 Task: Search one way flight ticket for 2 adults, 2 children, 2 infants in seat in first from Niagara Falls: Niagara Falls International Airport to Rock Springs: Southwest Wyoming Regional Airport (rock Springs Sweetwater County Airport) on 8-5-2023. Choice of flights is JetBlue. Number of bags: 2 checked bags. Price is upto 86000. Outbound departure time preference is 18:00.
Action: Mouse moved to (251, 237)
Screenshot: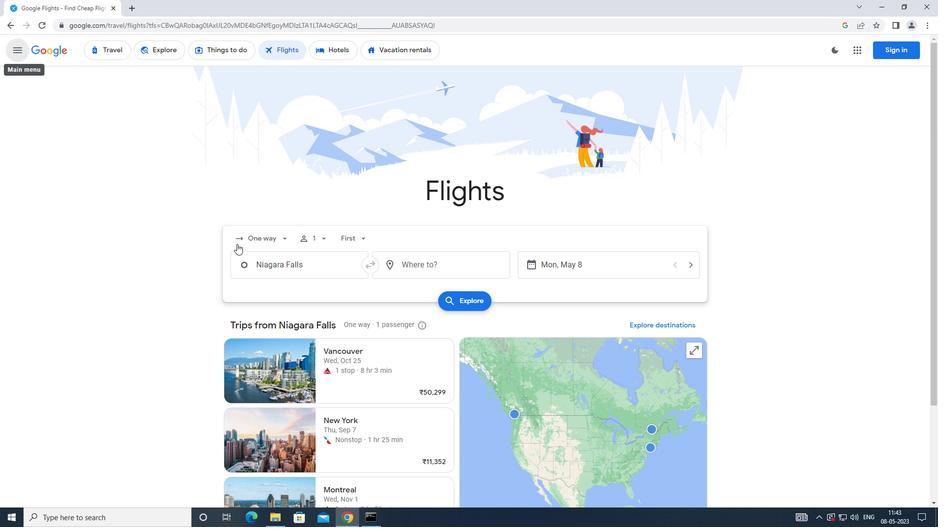 
Action: Mouse pressed left at (251, 237)
Screenshot: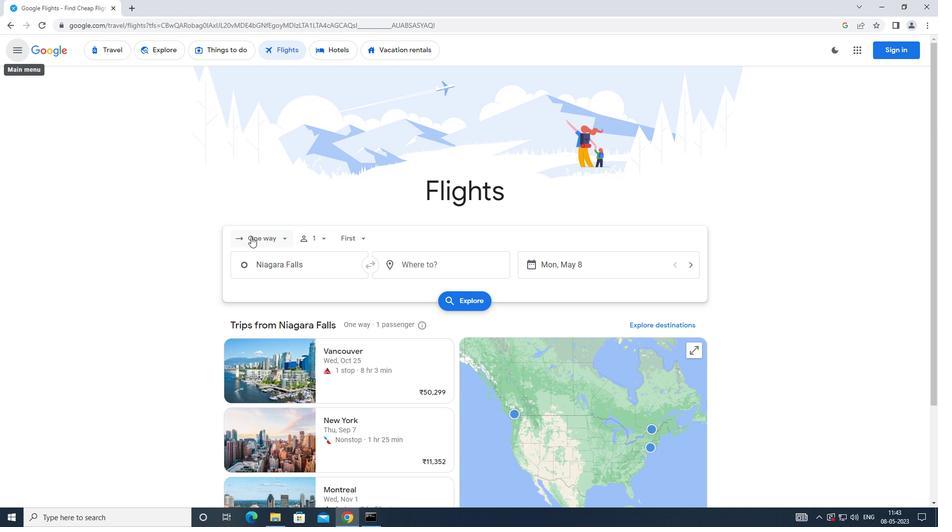 
Action: Mouse moved to (255, 284)
Screenshot: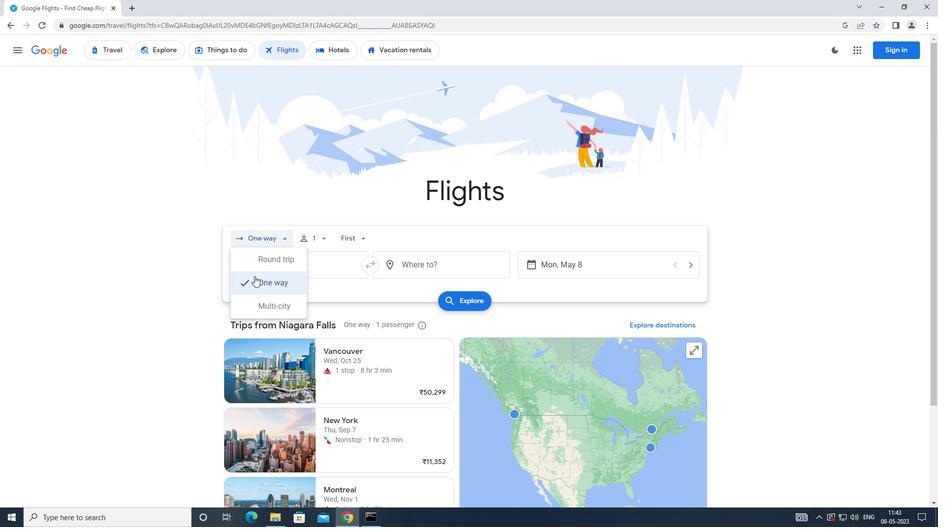 
Action: Mouse pressed left at (255, 284)
Screenshot: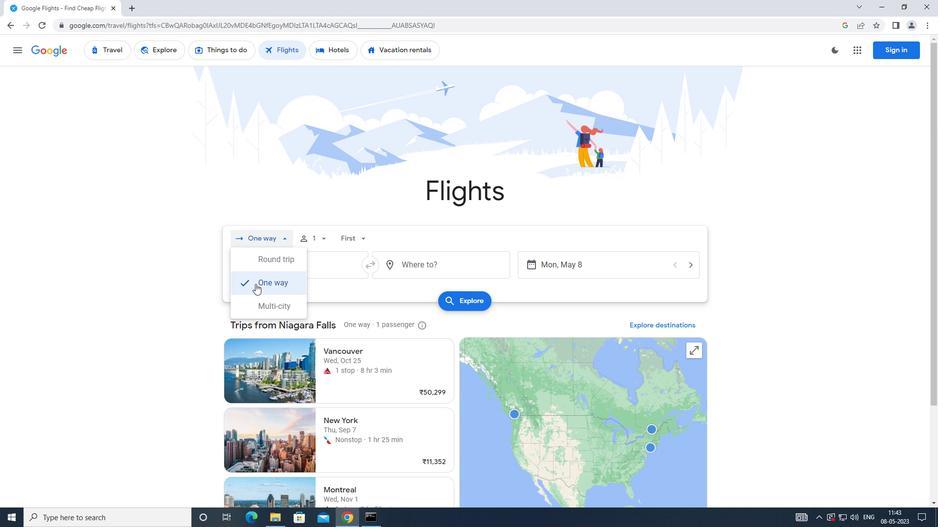 
Action: Mouse moved to (316, 245)
Screenshot: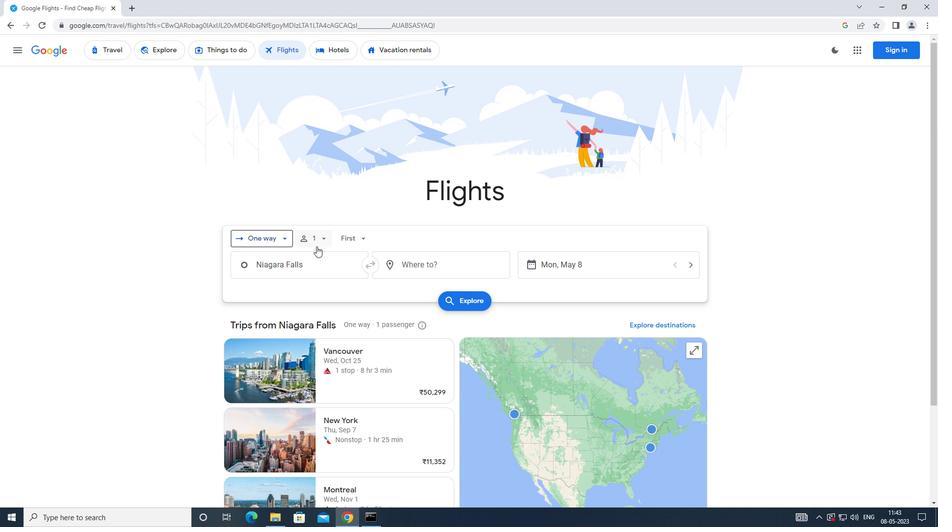 
Action: Mouse pressed left at (316, 245)
Screenshot: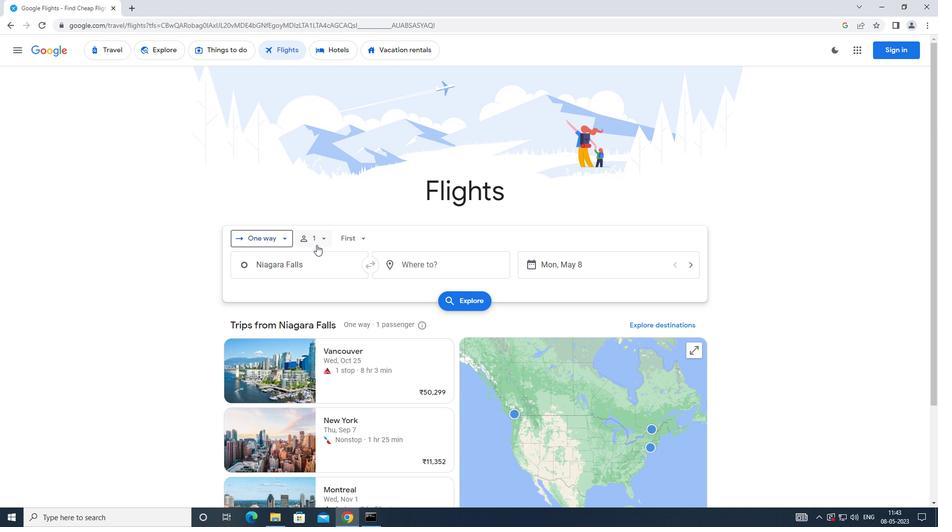 
Action: Mouse moved to (400, 270)
Screenshot: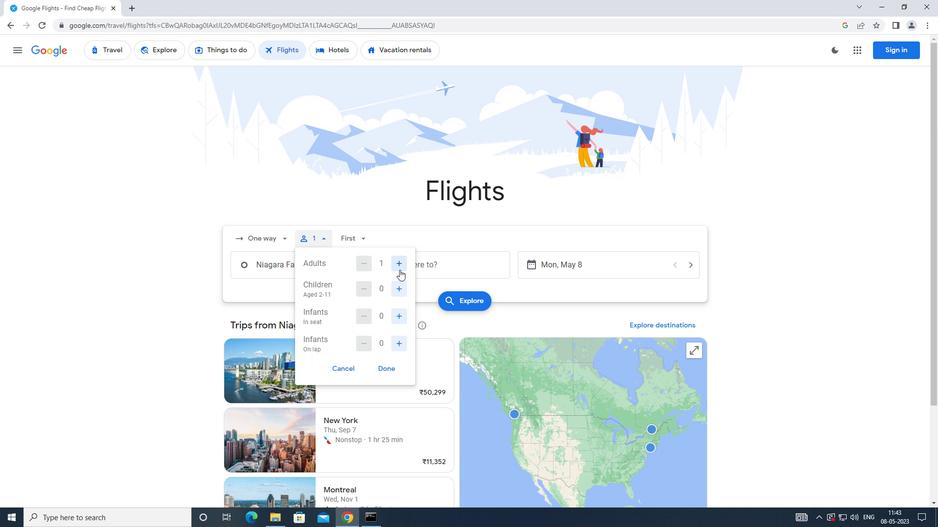 
Action: Mouse pressed left at (400, 270)
Screenshot: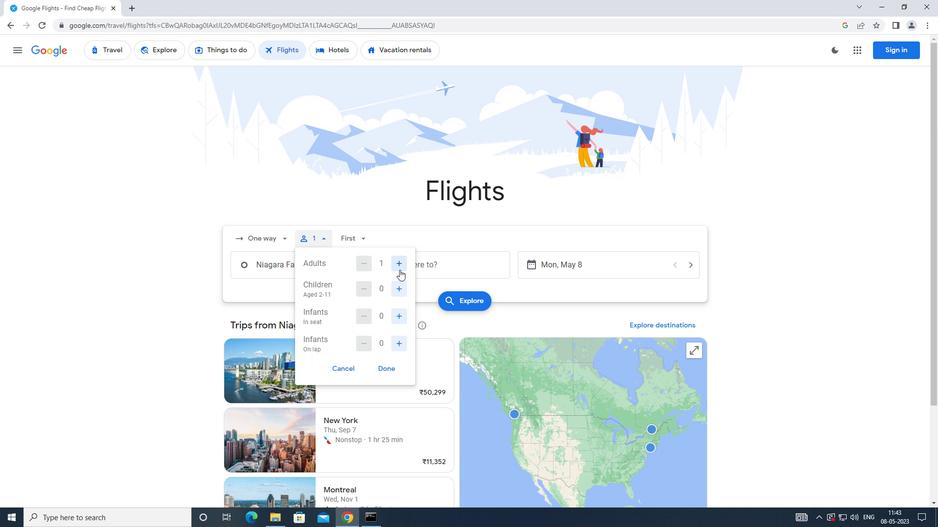 
Action: Mouse moved to (397, 286)
Screenshot: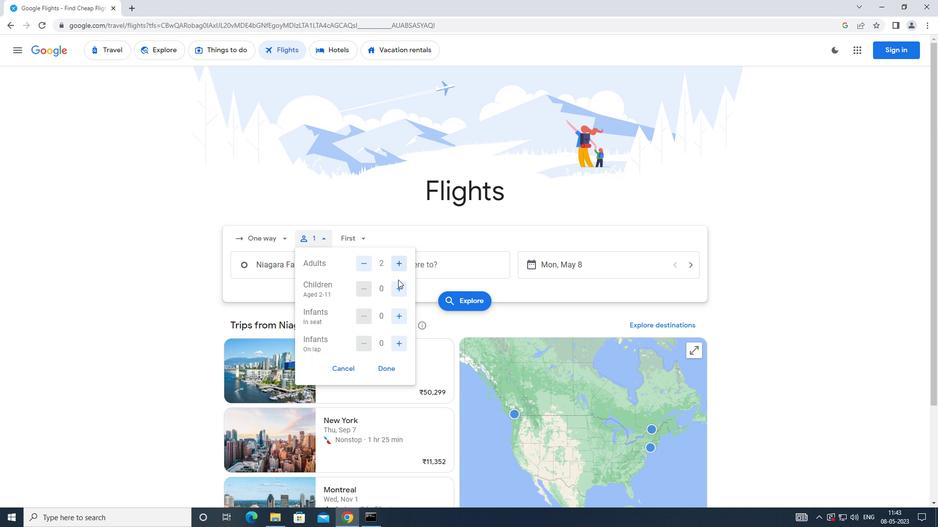 
Action: Mouse pressed left at (397, 286)
Screenshot: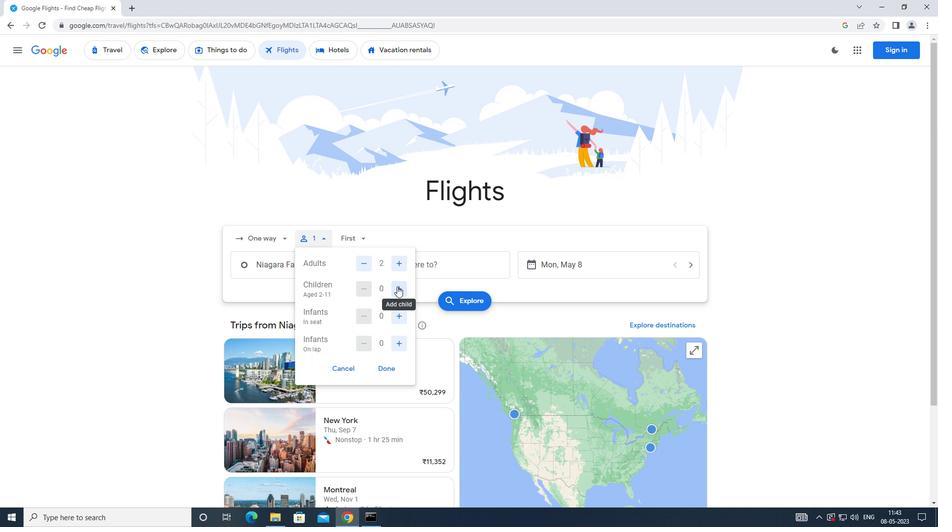 
Action: Mouse pressed left at (397, 286)
Screenshot: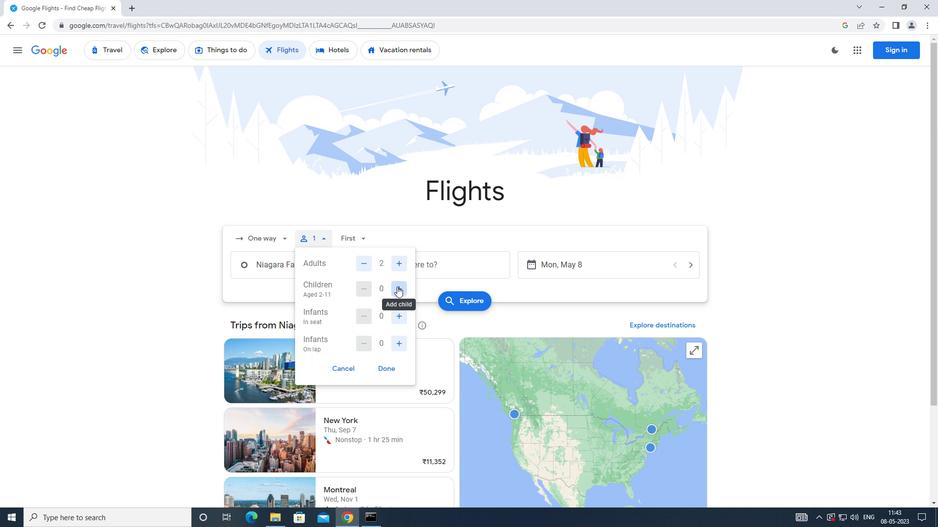 
Action: Mouse moved to (393, 316)
Screenshot: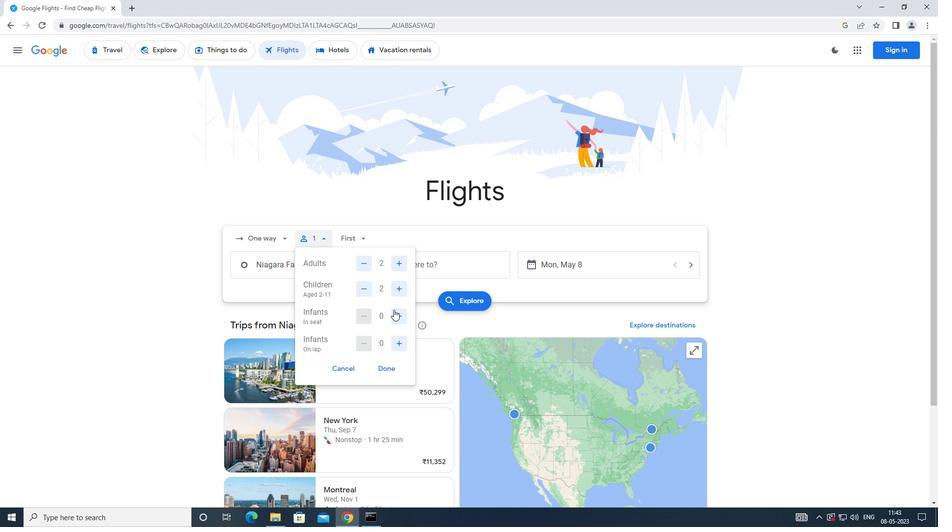 
Action: Mouse pressed left at (393, 316)
Screenshot: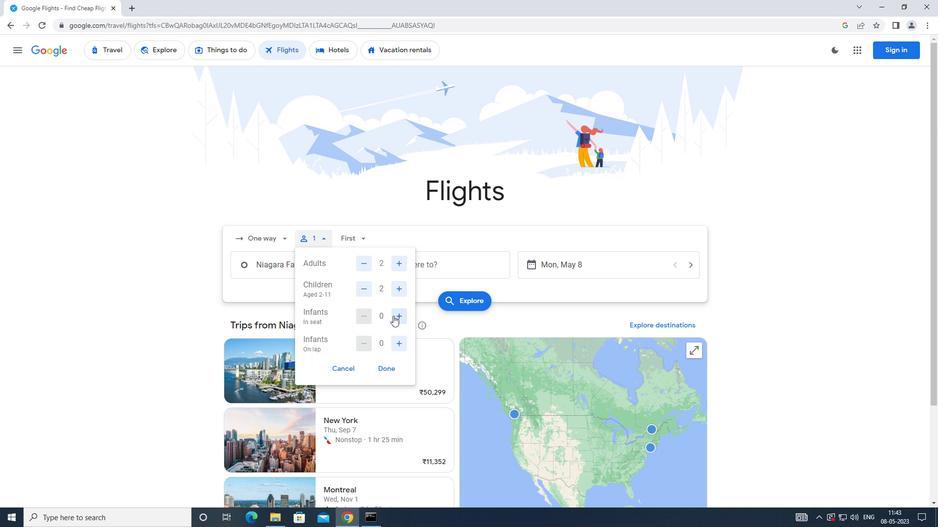 
Action: Mouse pressed left at (393, 316)
Screenshot: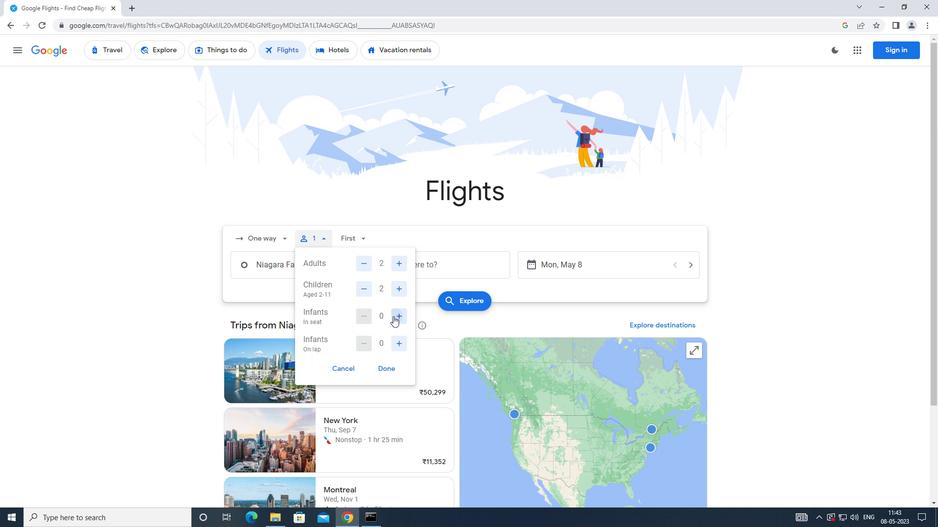
Action: Mouse moved to (394, 366)
Screenshot: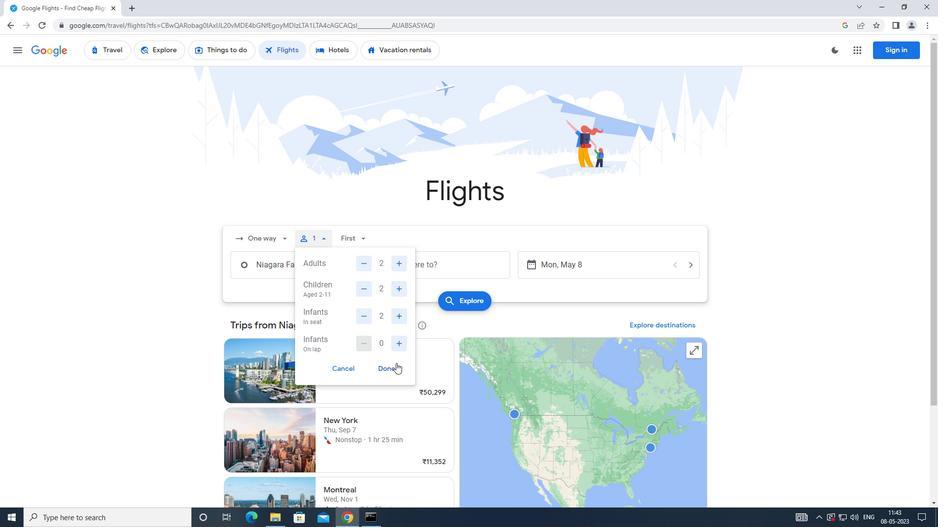 
Action: Mouse pressed left at (394, 366)
Screenshot: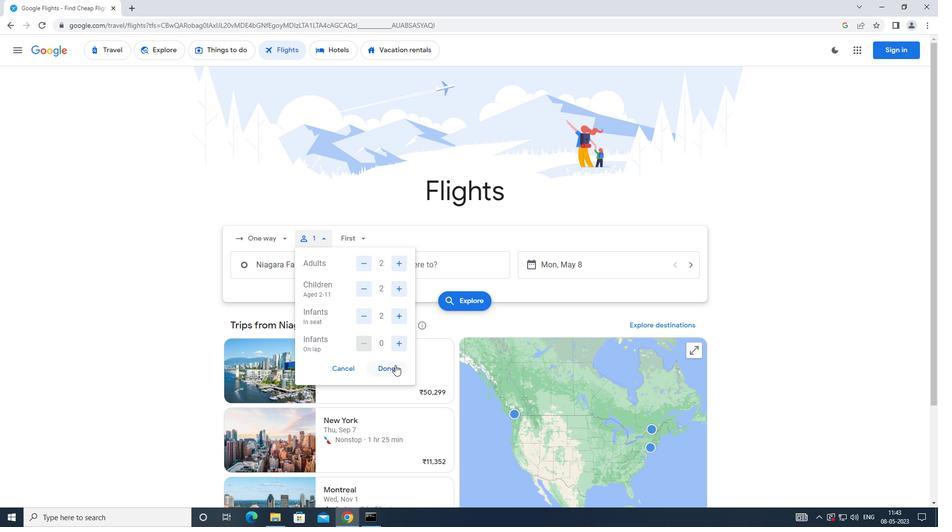 
Action: Mouse moved to (363, 241)
Screenshot: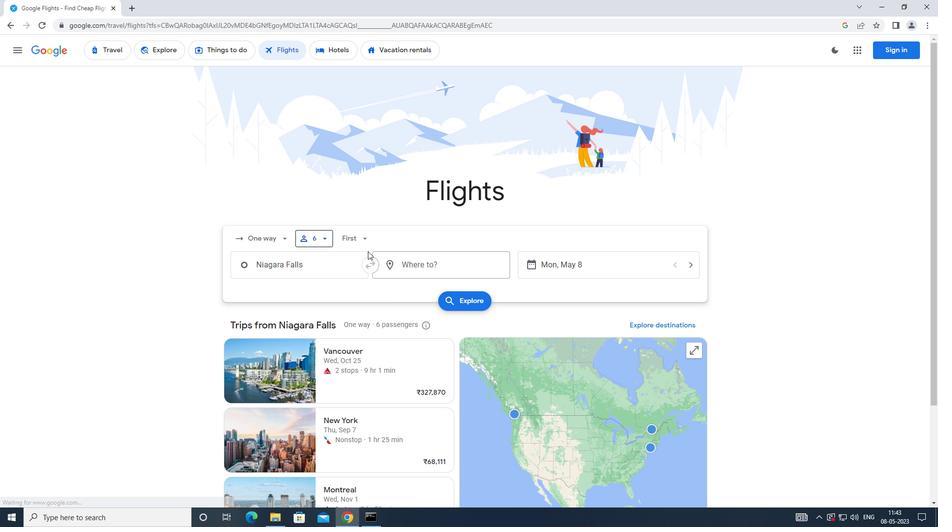 
Action: Mouse pressed left at (363, 241)
Screenshot: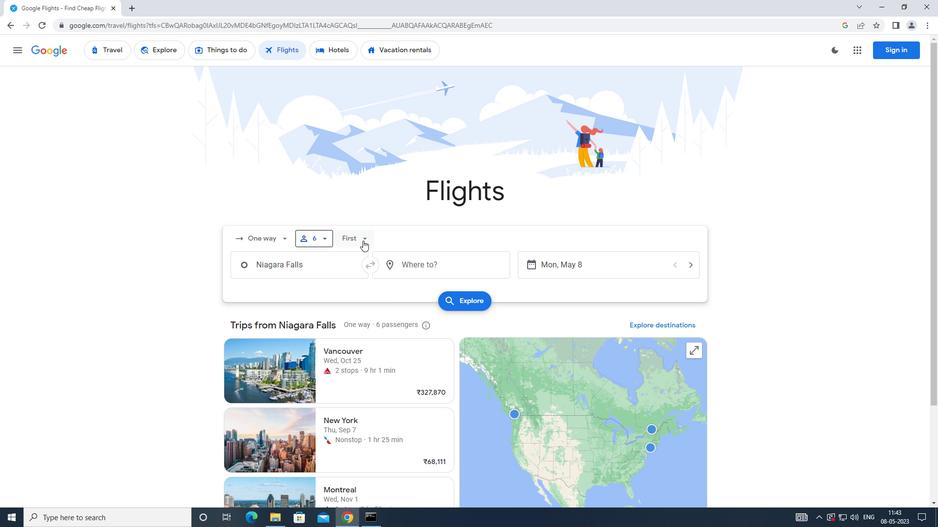 
Action: Mouse moved to (373, 330)
Screenshot: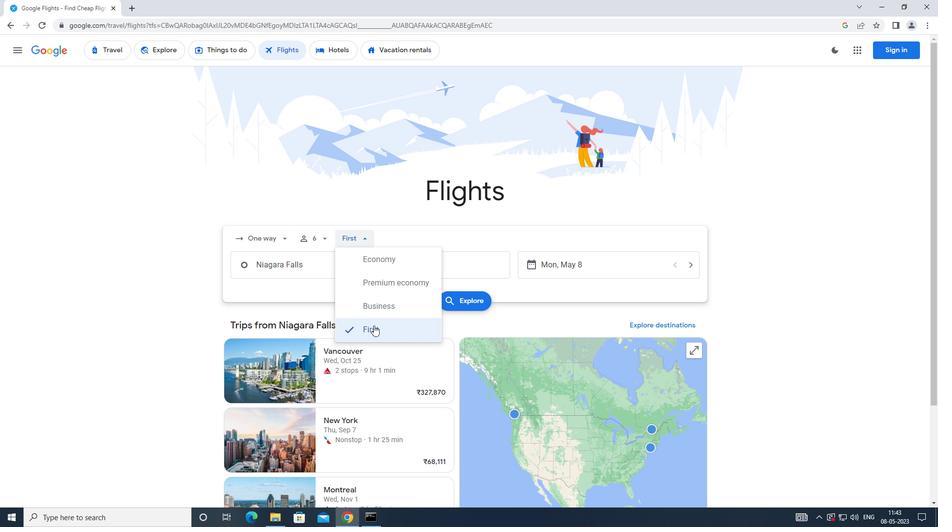 
Action: Mouse pressed left at (373, 330)
Screenshot: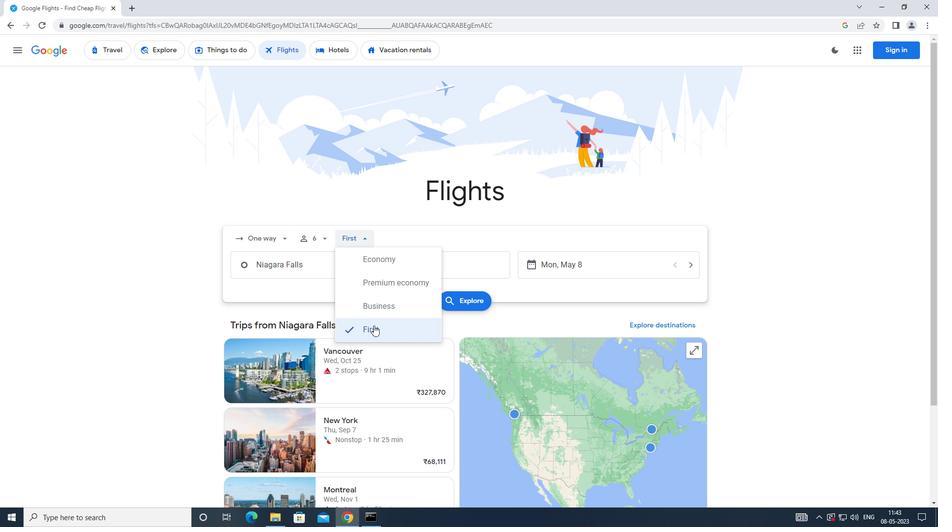 
Action: Mouse moved to (300, 269)
Screenshot: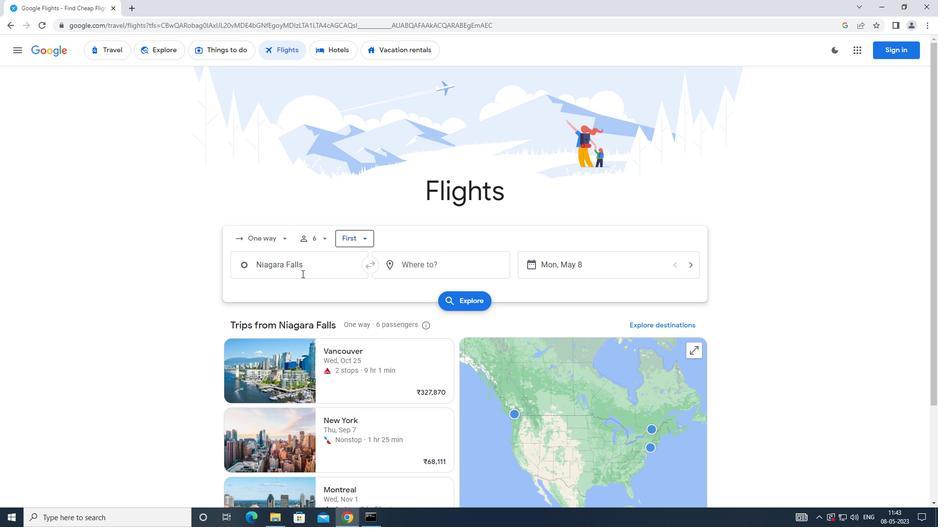 
Action: Mouse pressed left at (300, 269)
Screenshot: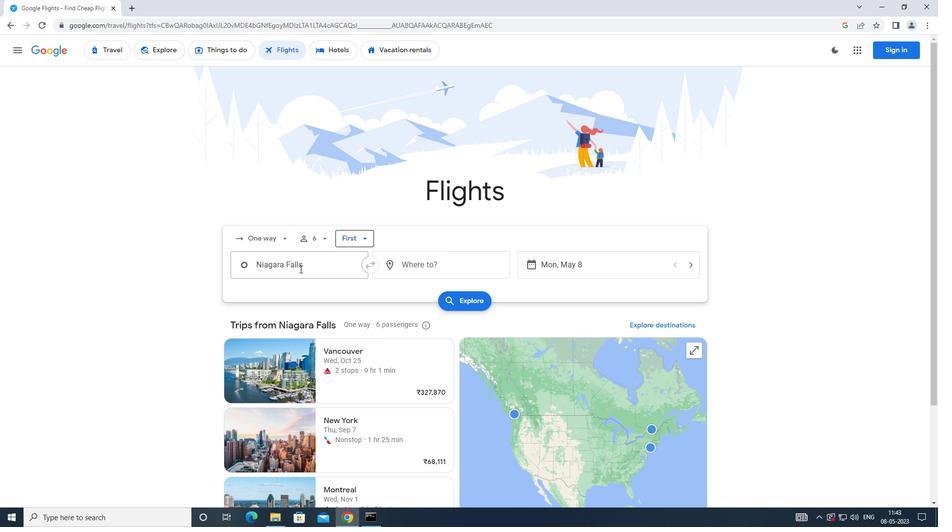 
Action: Mouse moved to (300, 301)
Screenshot: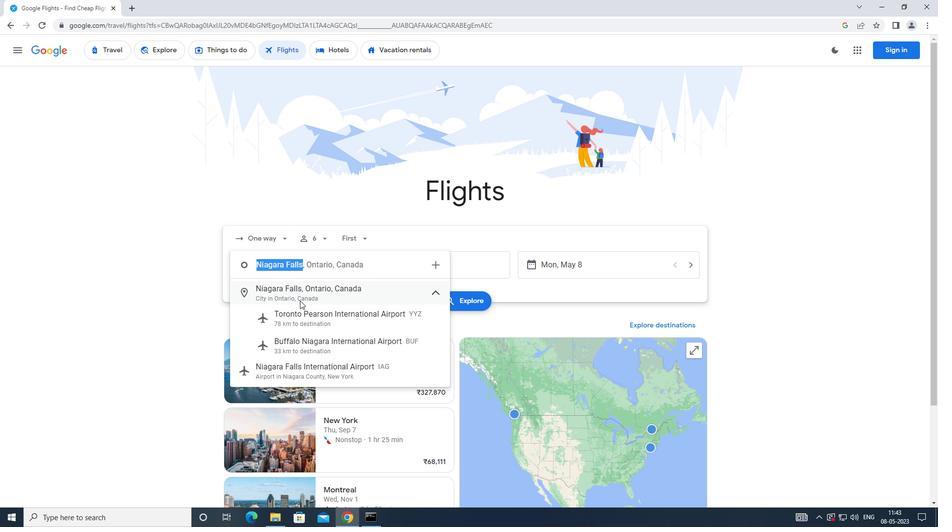 
Action: Mouse pressed left at (300, 301)
Screenshot: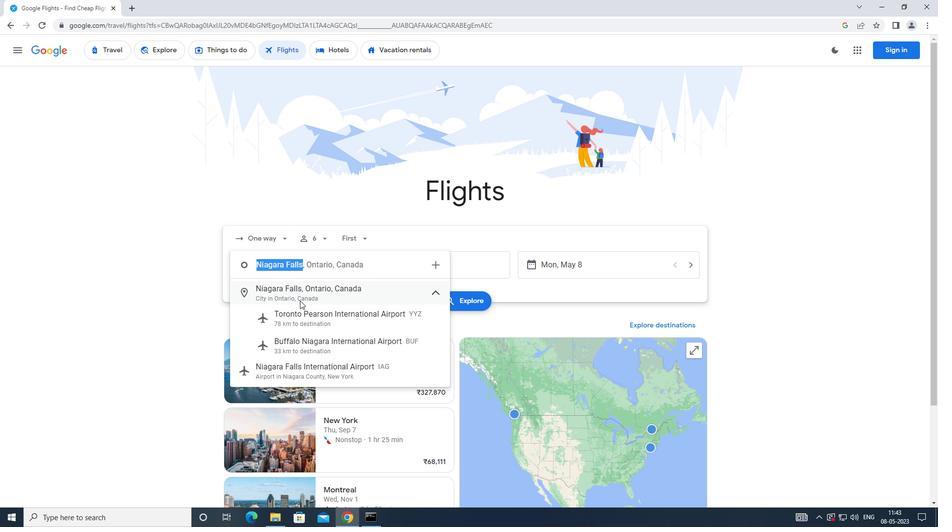 
Action: Mouse moved to (425, 267)
Screenshot: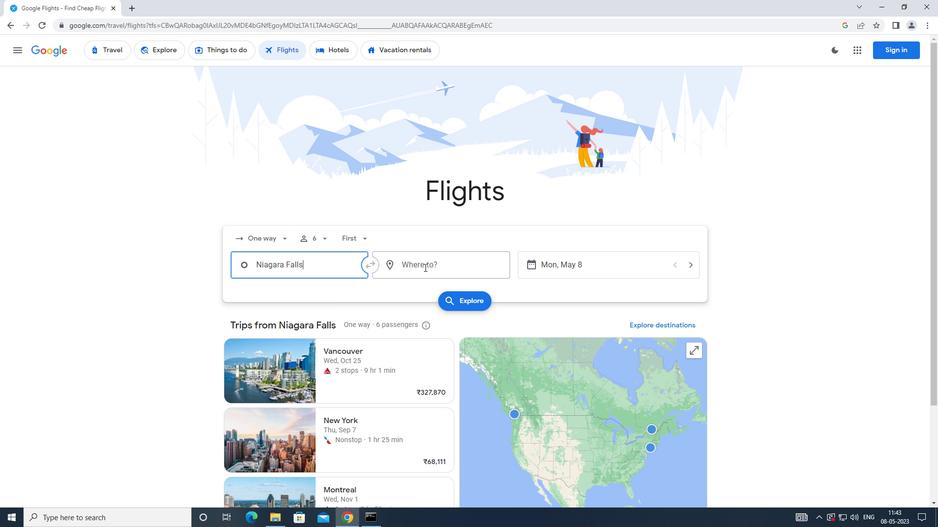 
Action: Mouse pressed left at (425, 267)
Screenshot: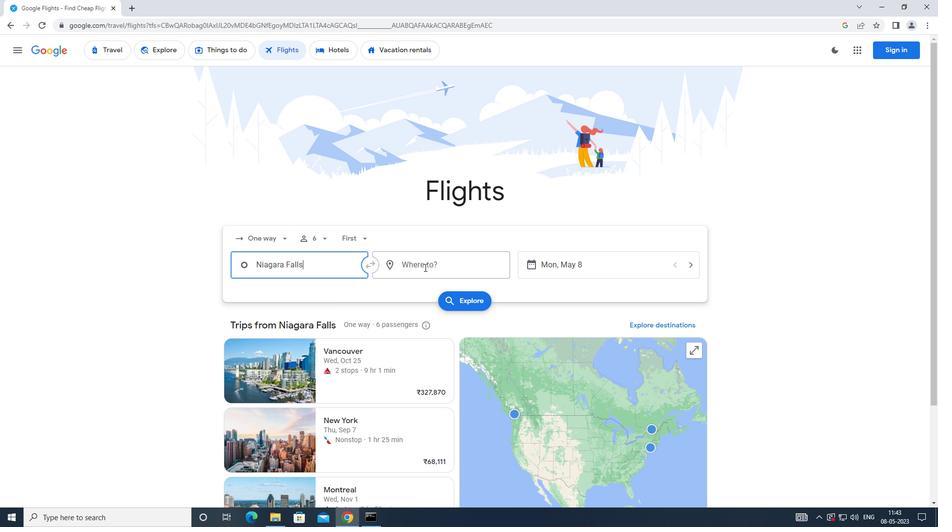 
Action: Mouse moved to (426, 265)
Screenshot: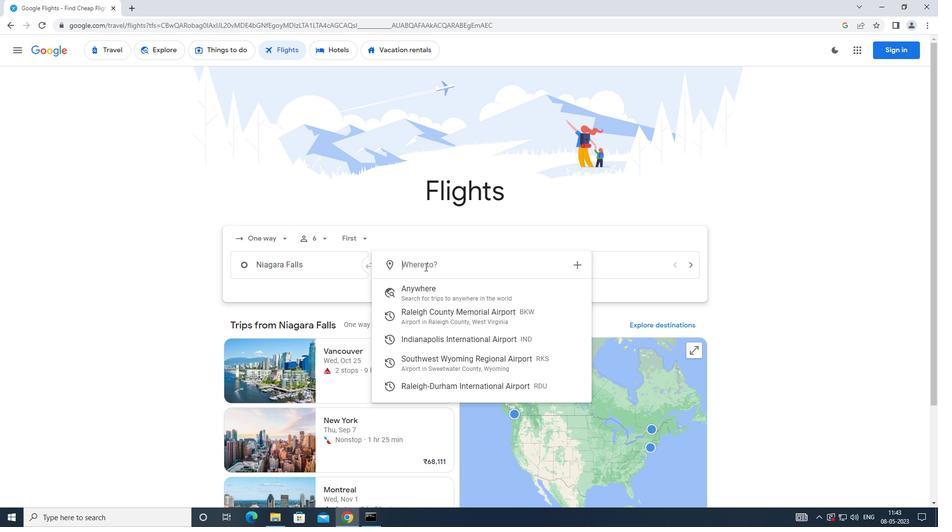 
Action: Key pressed <Key.caps_lock>s<Key.caps_lock>outhwesr<Key.backspace>t
Screenshot: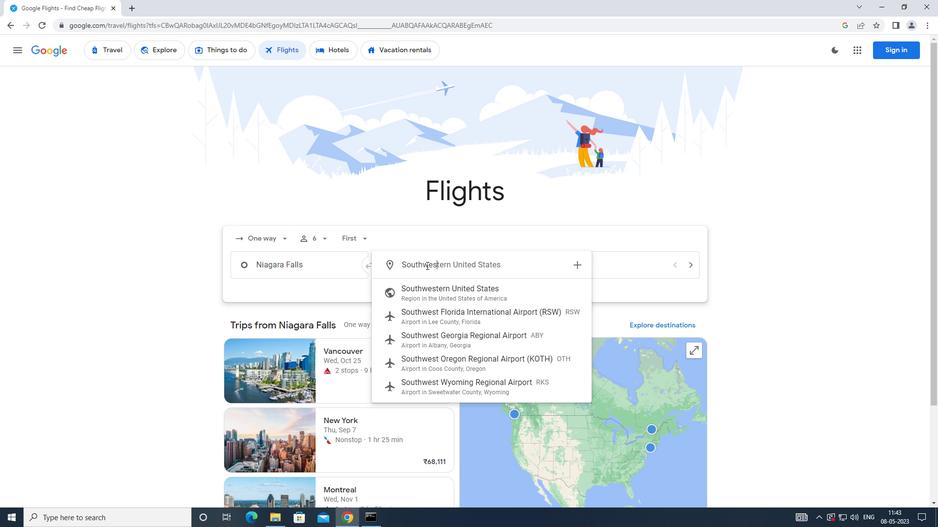 
Action: Mouse moved to (413, 394)
Screenshot: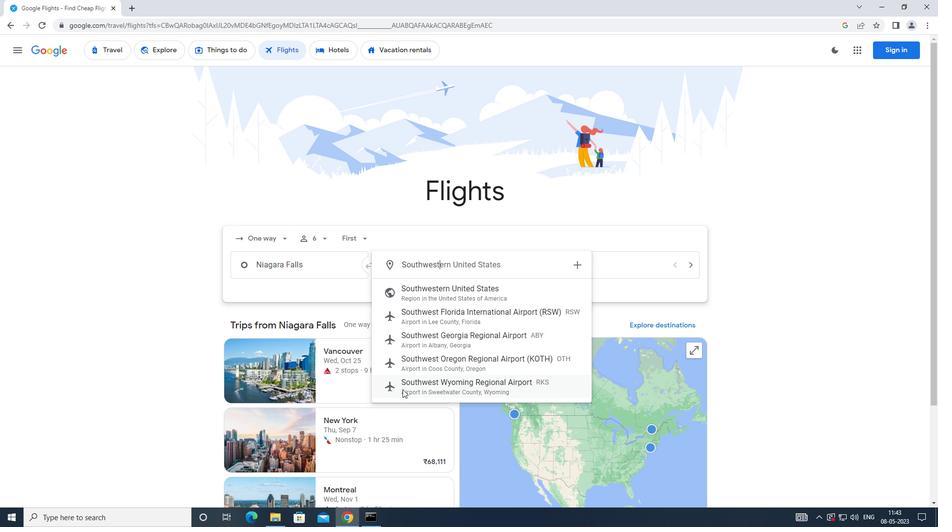 
Action: Mouse pressed left at (413, 394)
Screenshot: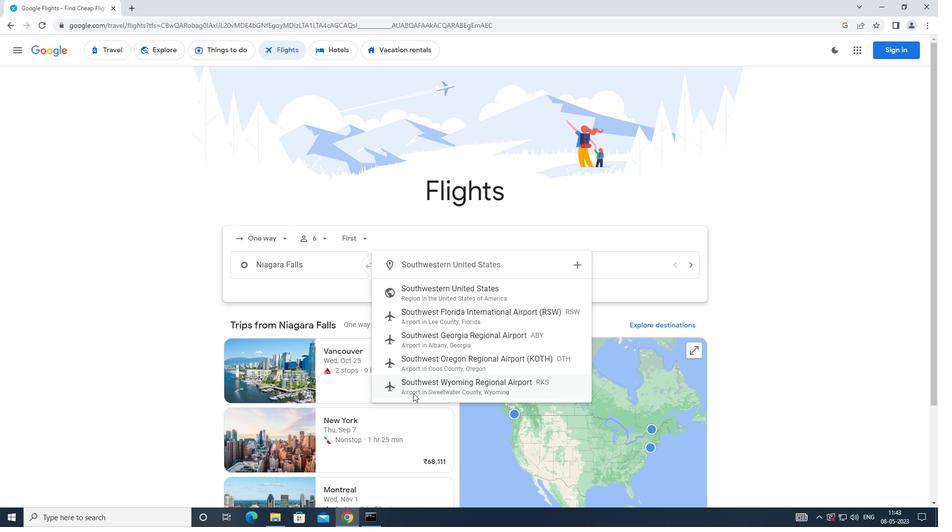 
Action: Mouse moved to (546, 269)
Screenshot: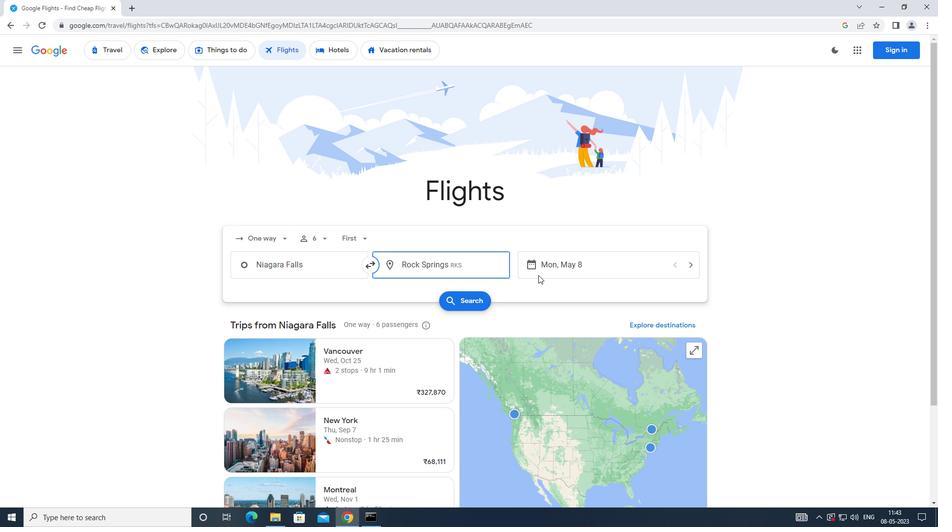 
Action: Mouse pressed left at (546, 269)
Screenshot: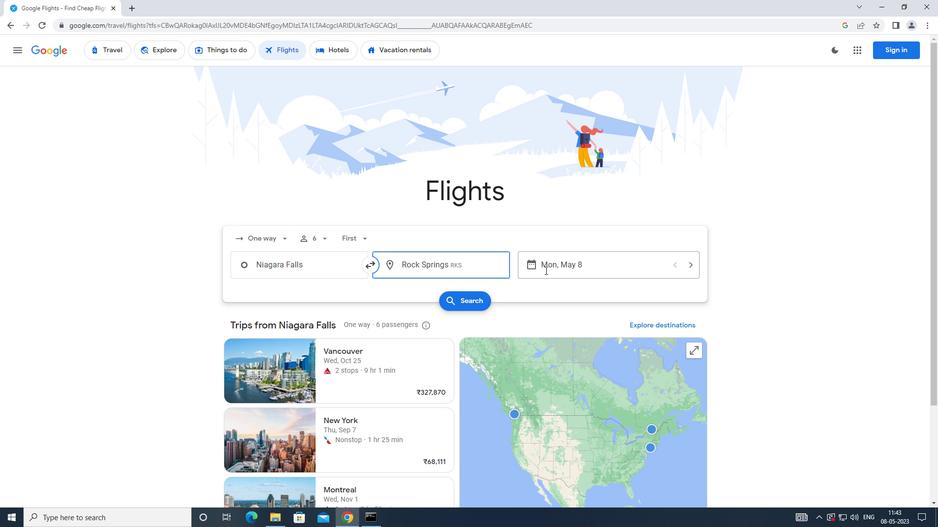 
Action: Mouse moved to (383, 352)
Screenshot: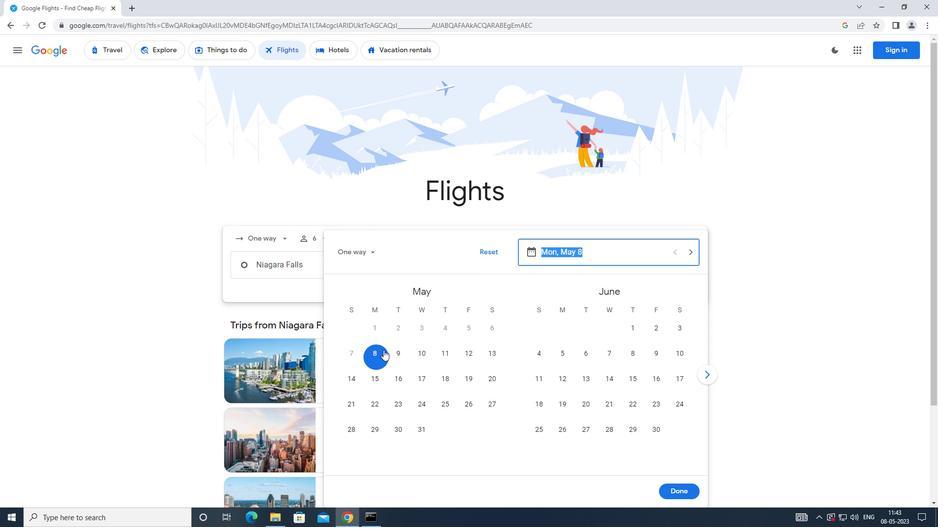 
Action: Mouse pressed left at (383, 352)
Screenshot: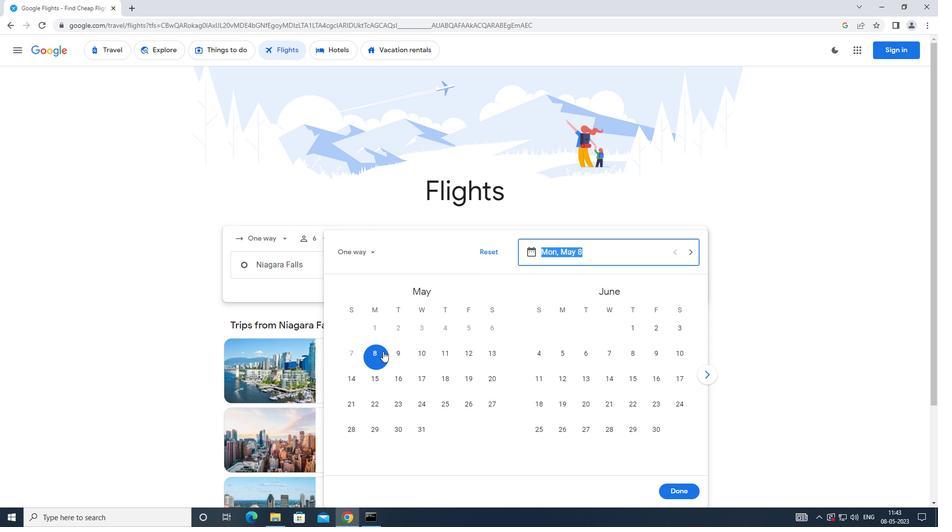 
Action: Mouse moved to (672, 490)
Screenshot: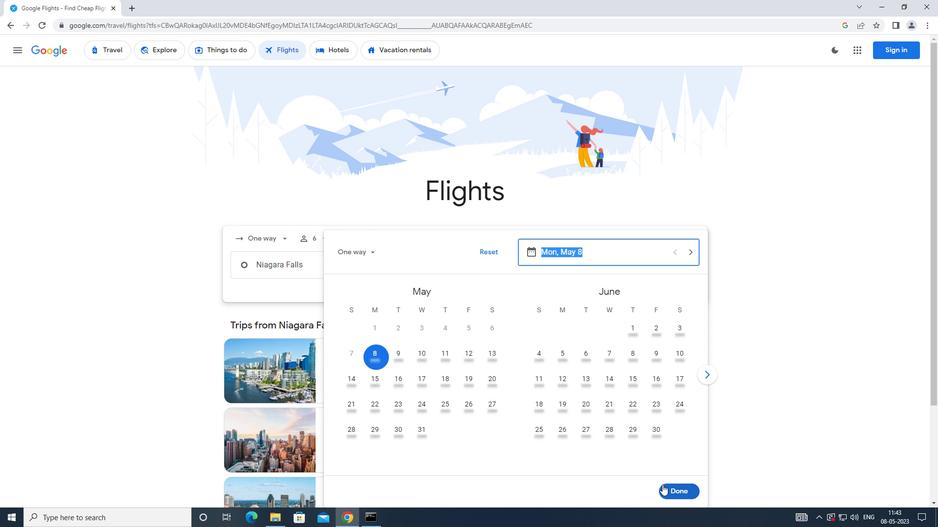 
Action: Mouse pressed left at (672, 490)
Screenshot: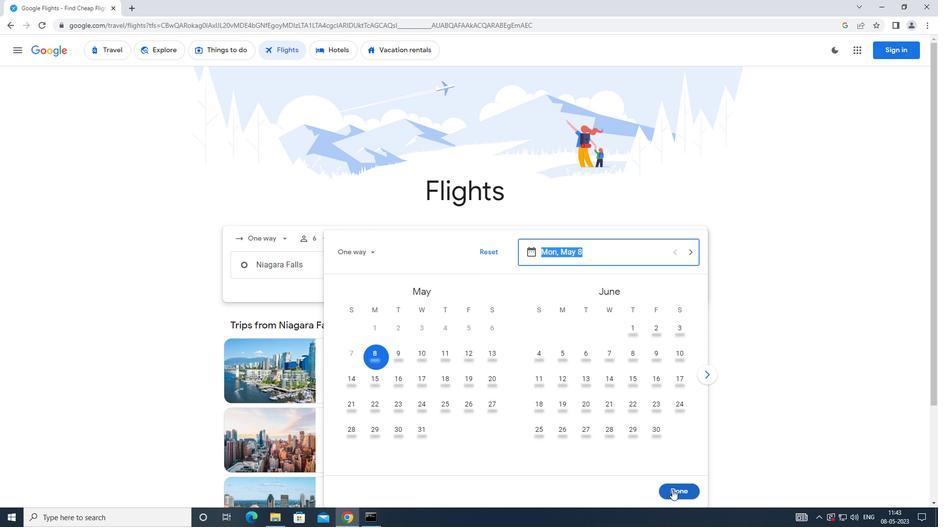 
Action: Mouse moved to (489, 303)
Screenshot: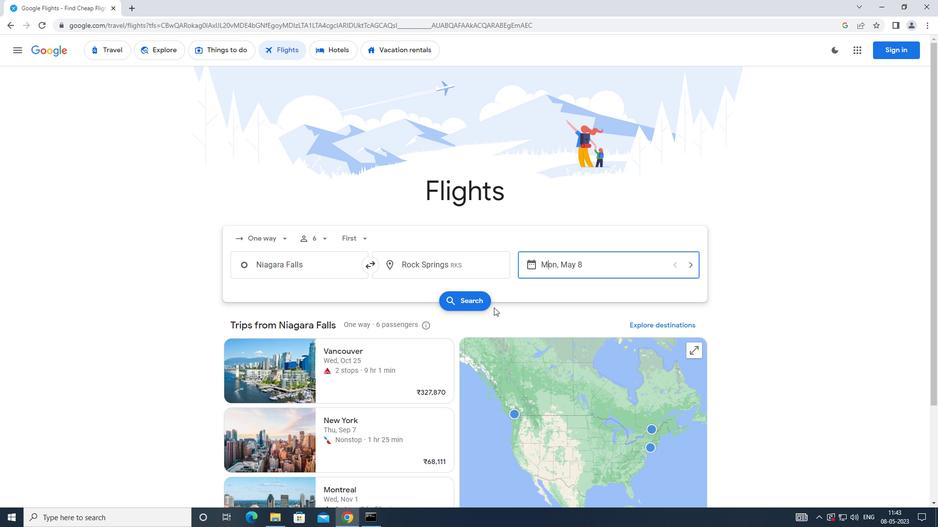 
Action: Mouse pressed left at (489, 303)
Screenshot: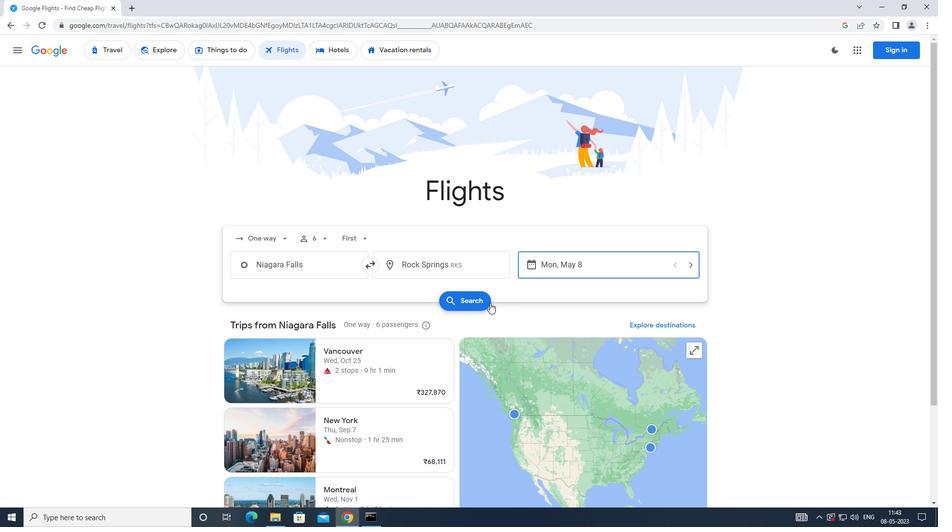 
Action: Mouse moved to (258, 143)
Screenshot: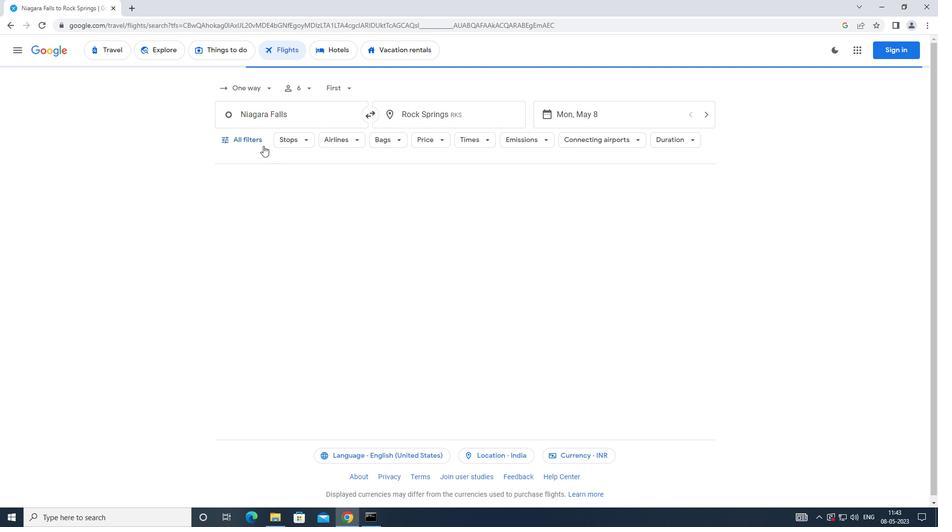 
Action: Mouse pressed left at (258, 143)
Screenshot: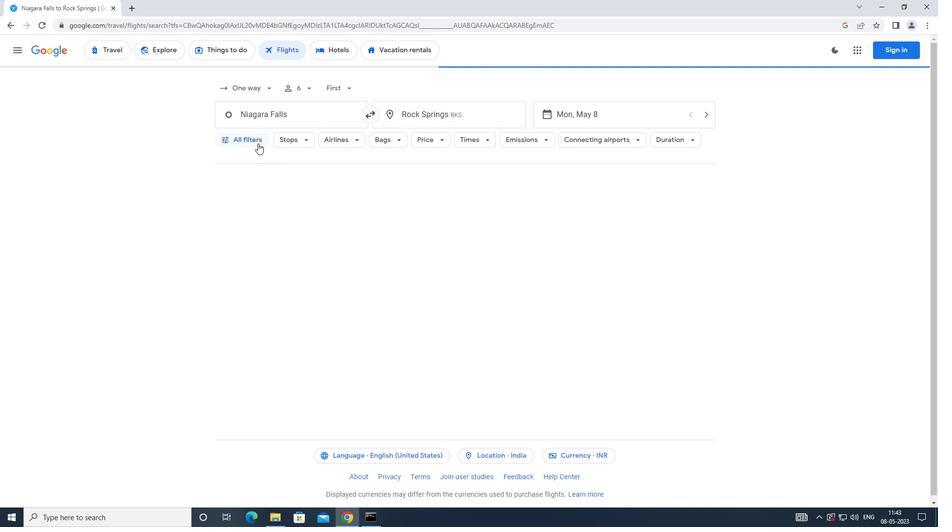 
Action: Mouse moved to (356, 351)
Screenshot: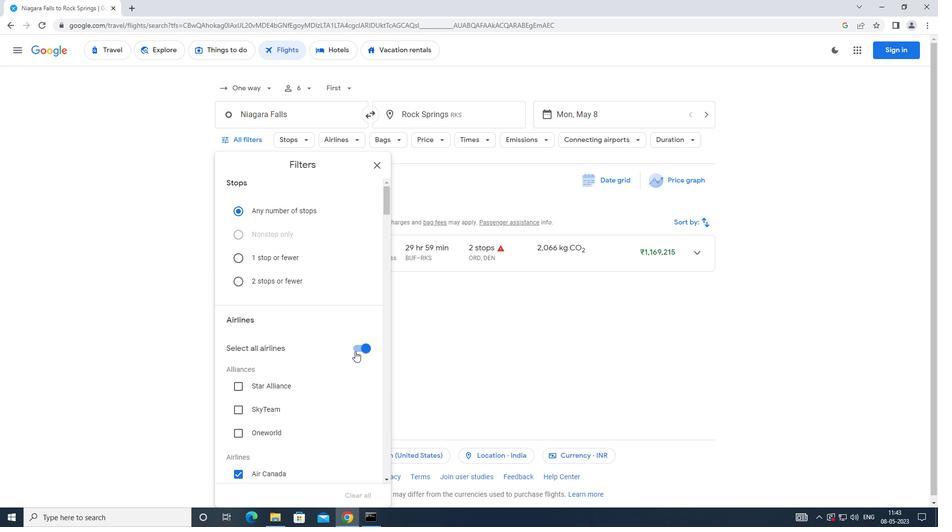 
Action: Mouse pressed left at (356, 351)
Screenshot: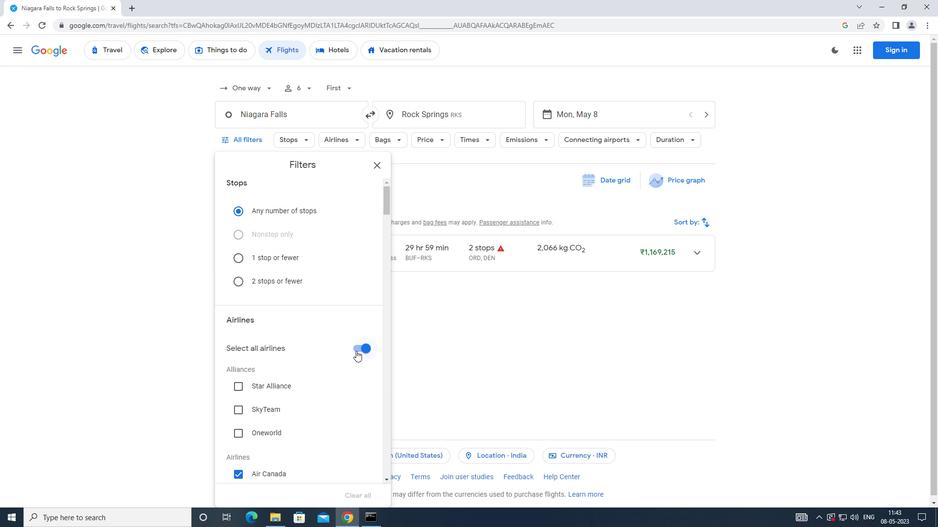 
Action: Mouse moved to (351, 345)
Screenshot: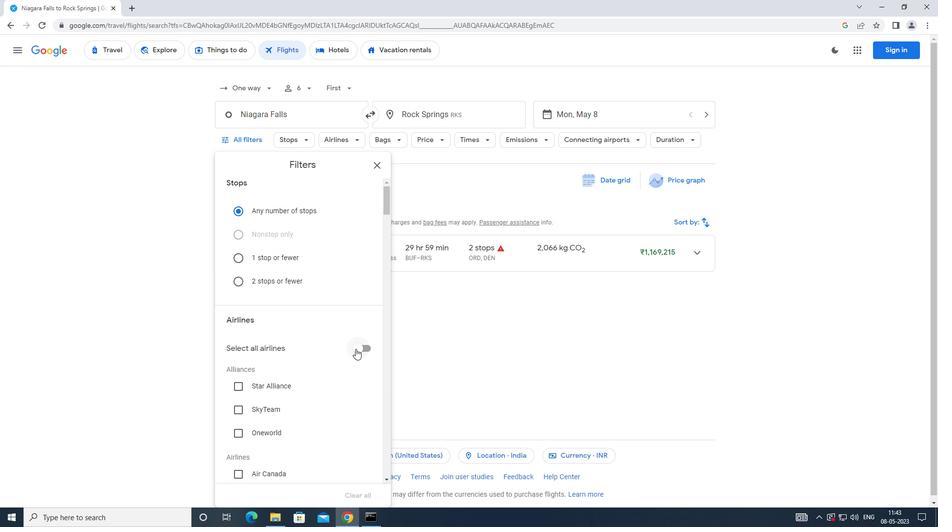 
Action: Mouse scrolled (351, 345) with delta (0, 0)
Screenshot: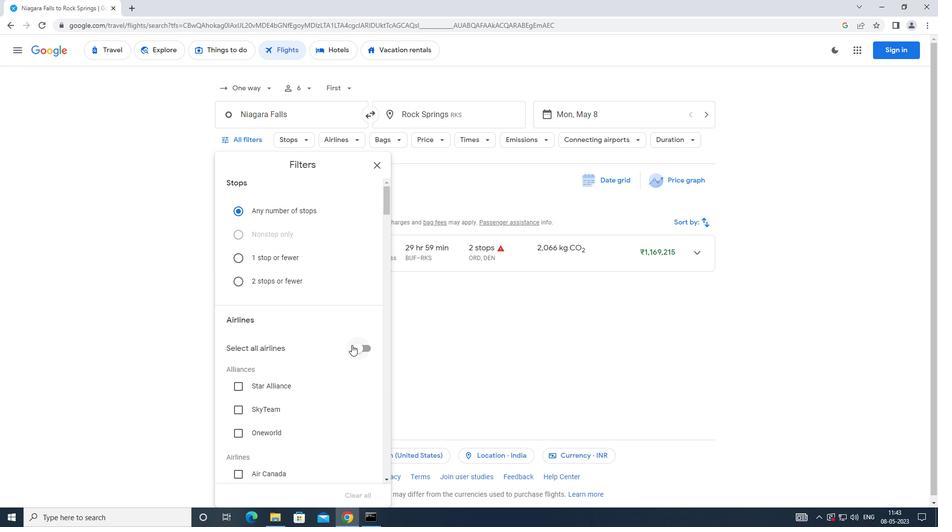 
Action: Mouse scrolled (351, 345) with delta (0, 0)
Screenshot: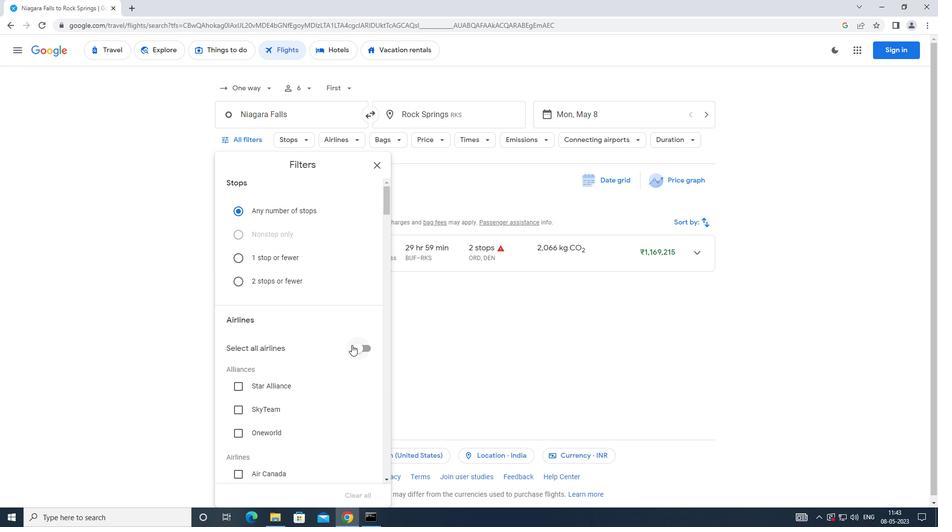 
Action: Mouse moved to (350, 339)
Screenshot: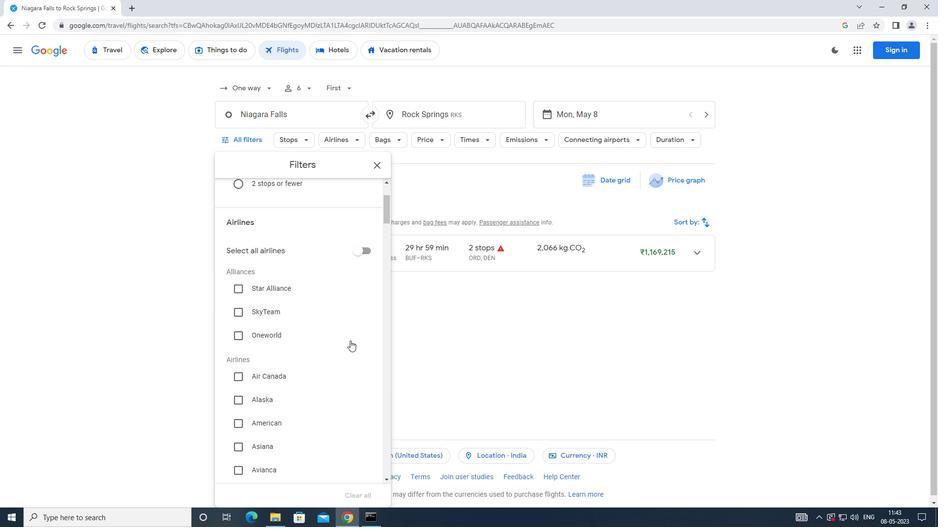 
Action: Mouse scrolled (350, 339) with delta (0, 0)
Screenshot: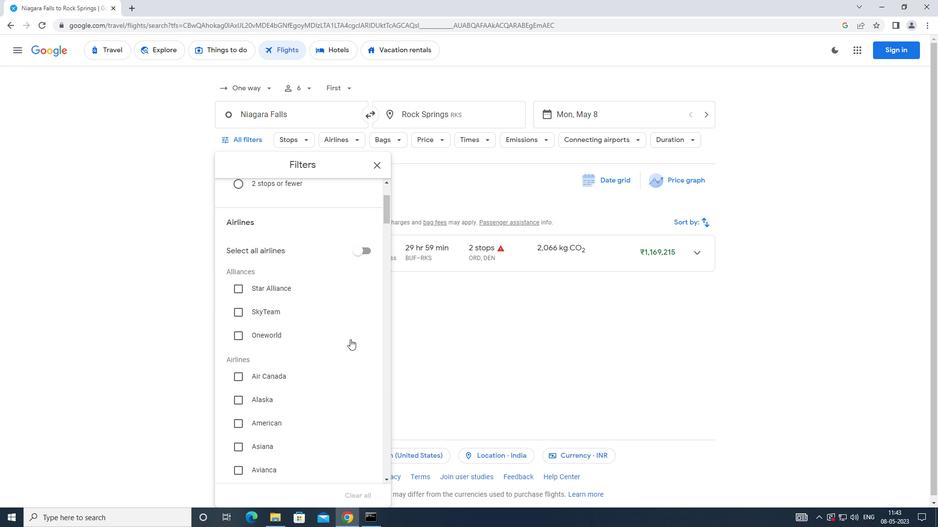 
Action: Mouse scrolled (350, 339) with delta (0, 0)
Screenshot: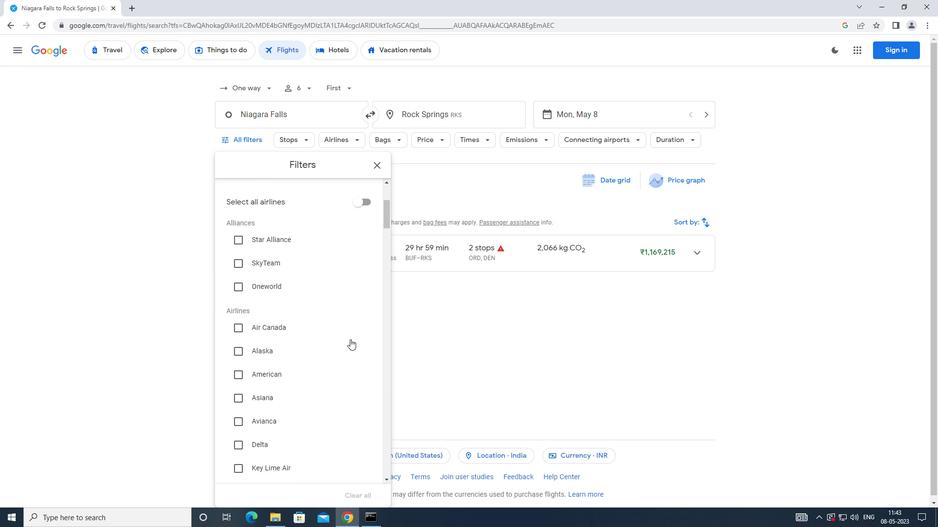 
Action: Mouse scrolled (350, 339) with delta (0, 0)
Screenshot: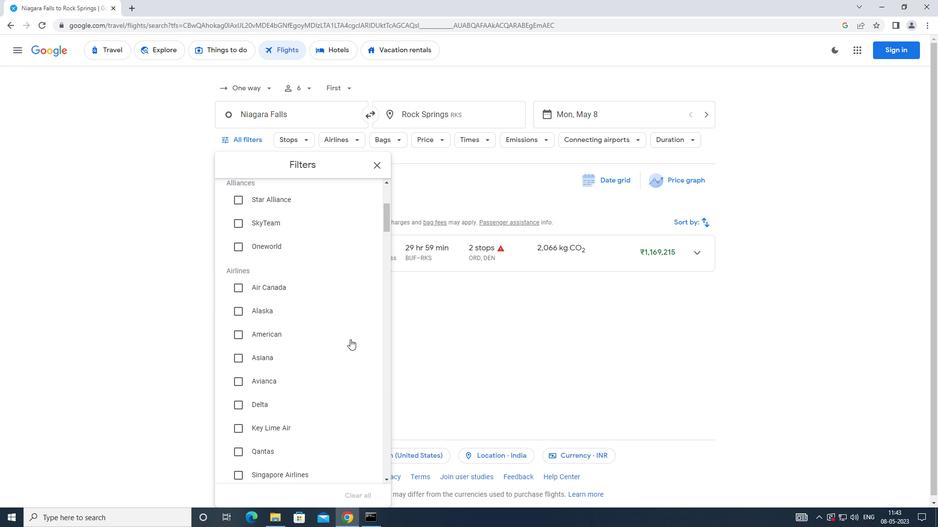 
Action: Mouse scrolled (350, 339) with delta (0, 0)
Screenshot: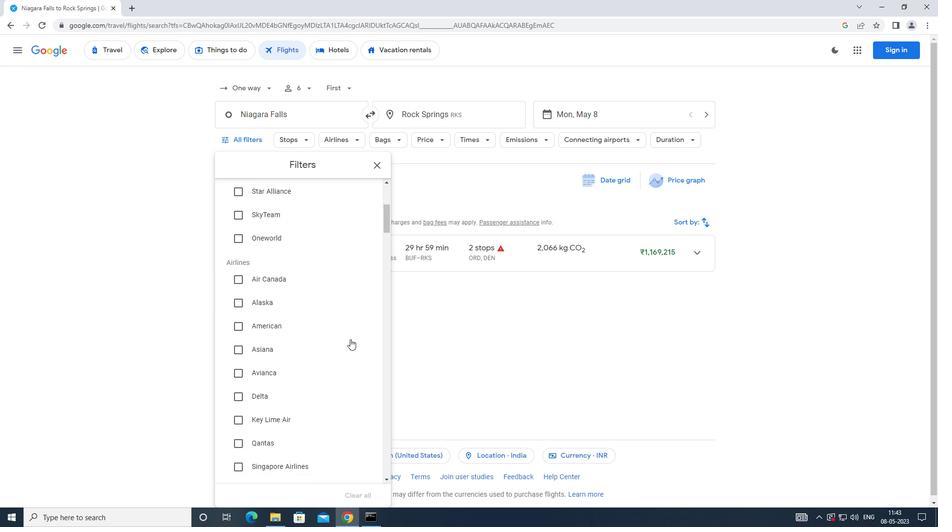 
Action: Mouse moved to (350, 338)
Screenshot: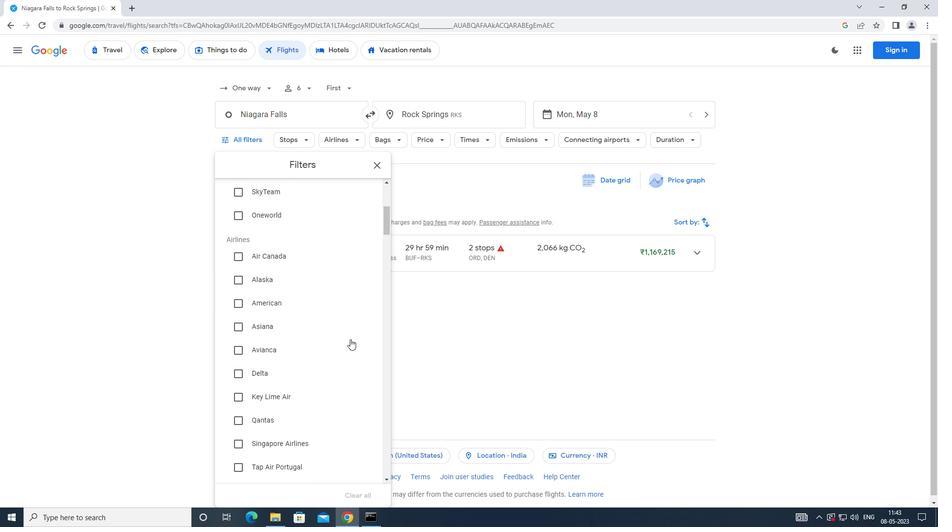 
Action: Mouse scrolled (350, 337) with delta (0, 0)
Screenshot: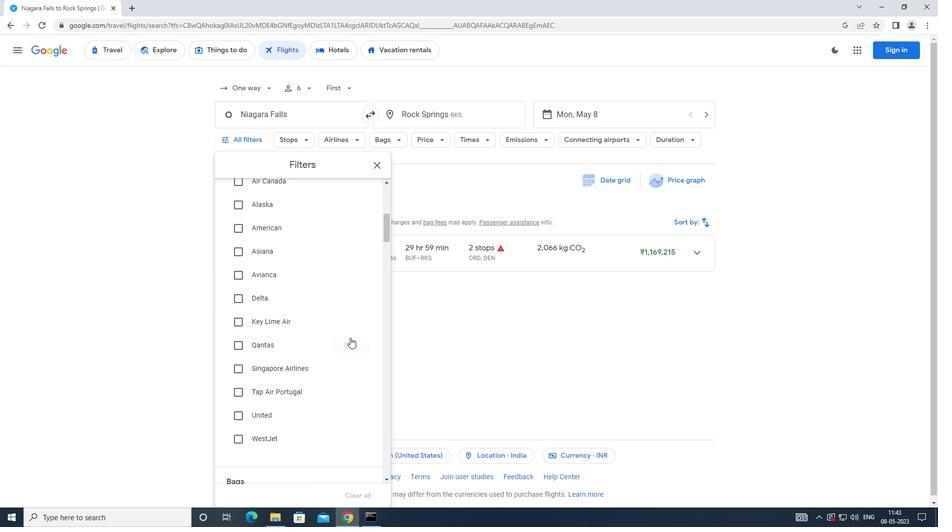 
Action: Mouse moved to (316, 320)
Screenshot: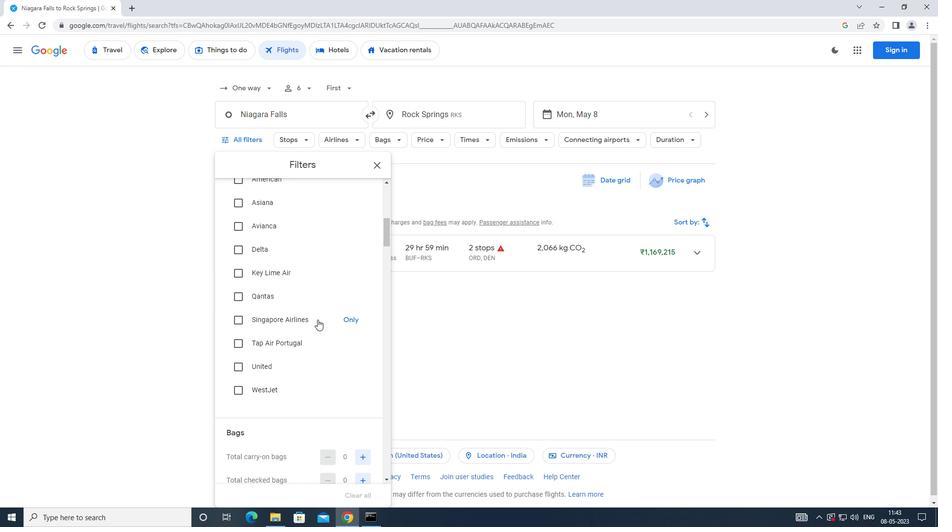 
Action: Mouse scrolled (316, 319) with delta (0, 0)
Screenshot: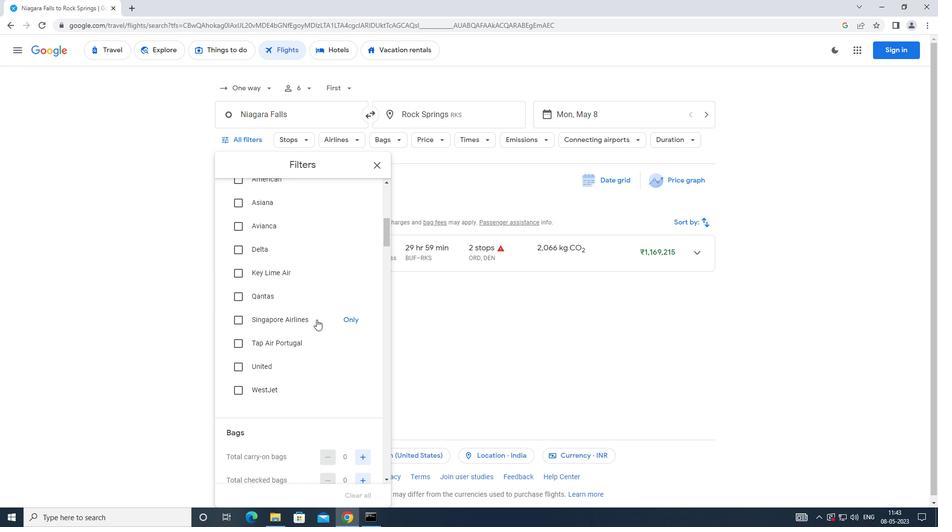 
Action: Mouse moved to (316, 321)
Screenshot: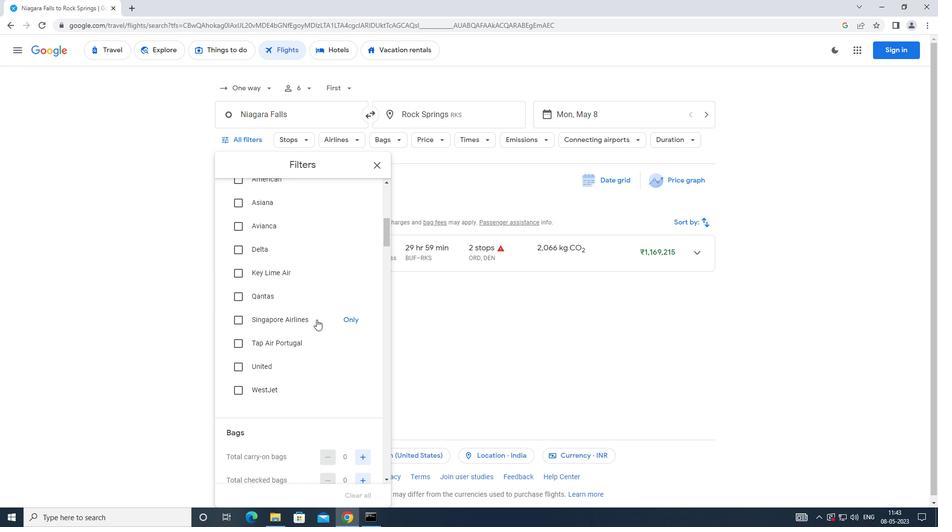 
Action: Mouse scrolled (316, 320) with delta (0, 0)
Screenshot: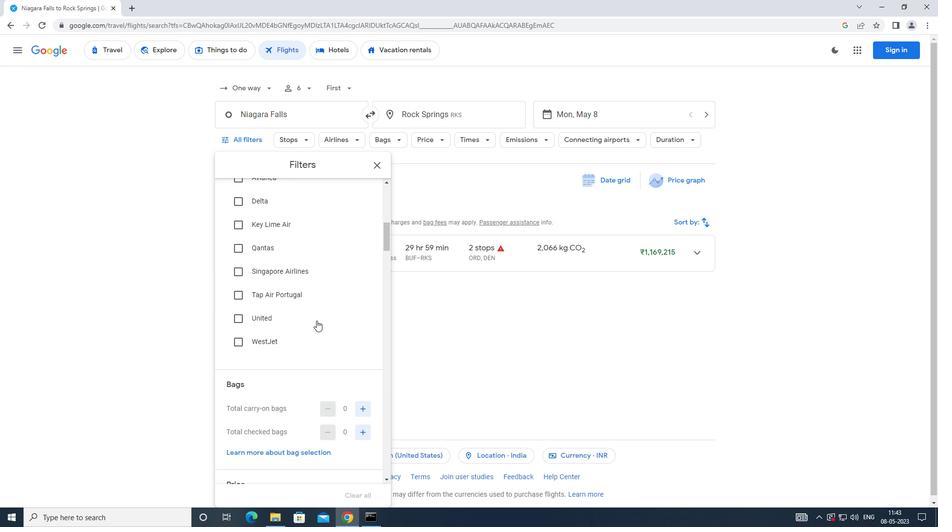 
Action: Mouse moved to (317, 322)
Screenshot: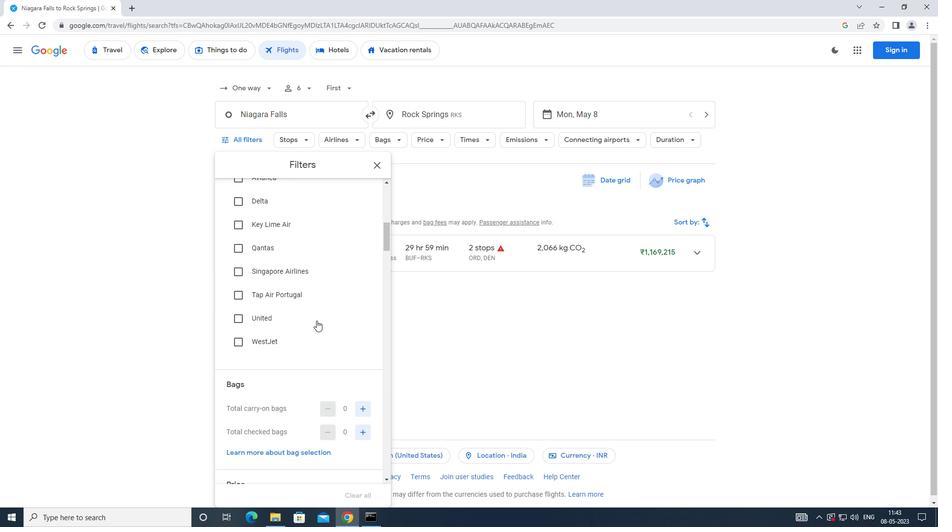 
Action: Mouse scrolled (317, 321) with delta (0, 0)
Screenshot: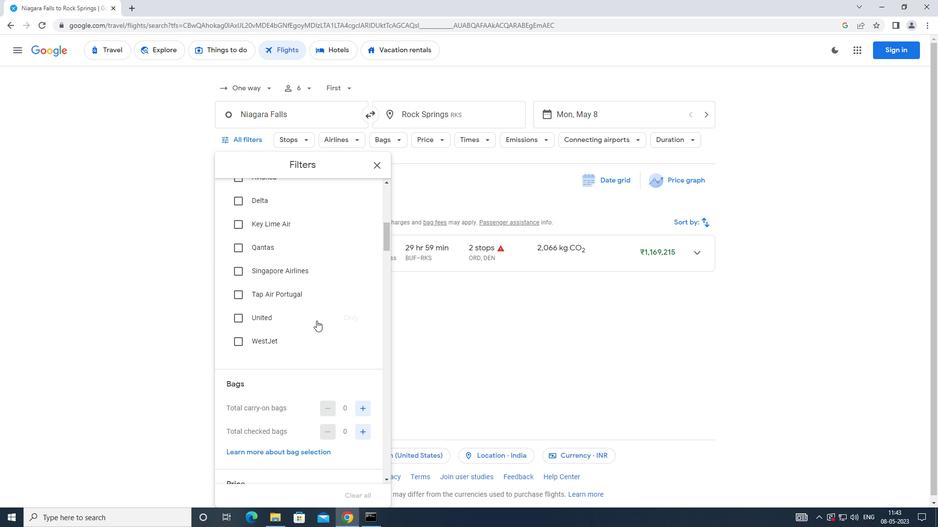 
Action: Mouse moved to (317, 322)
Screenshot: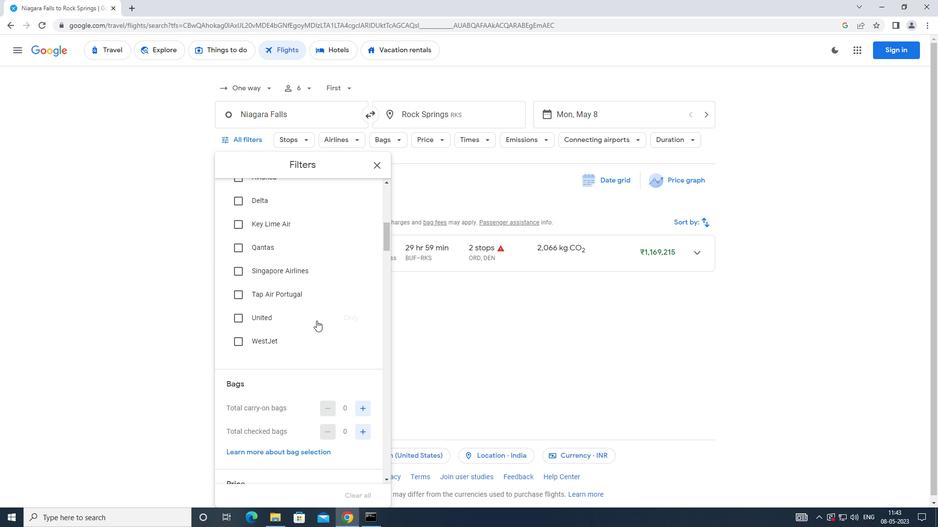 
Action: Mouse scrolled (317, 321) with delta (0, 0)
Screenshot: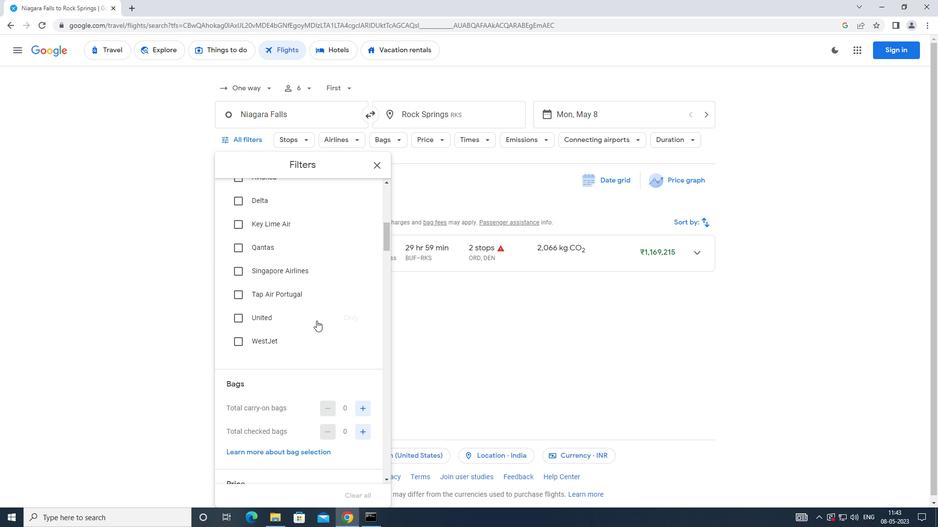 
Action: Mouse moved to (369, 289)
Screenshot: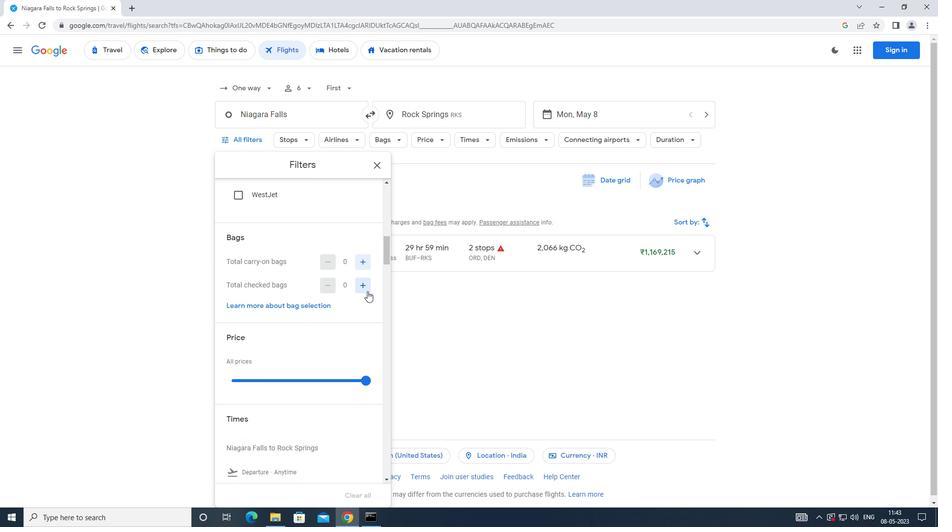
Action: Mouse pressed left at (369, 289)
Screenshot: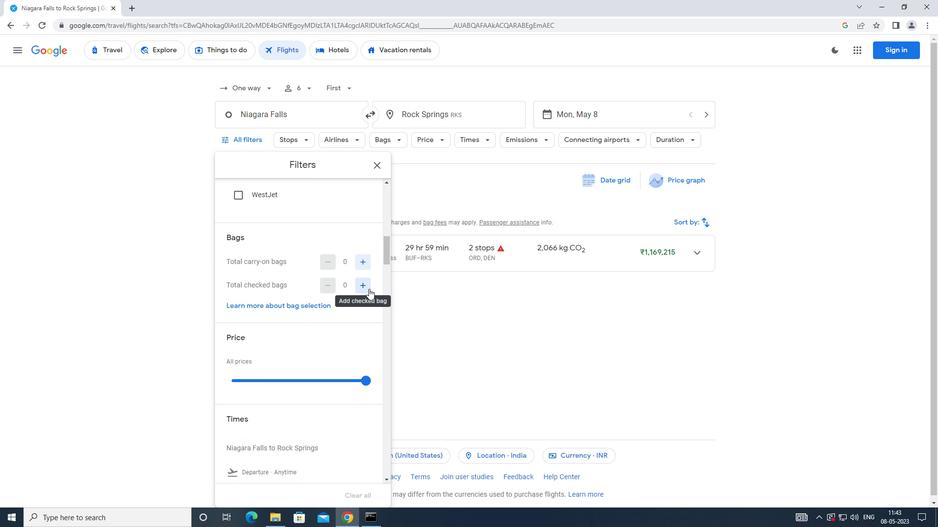 
Action: Mouse pressed left at (369, 289)
Screenshot: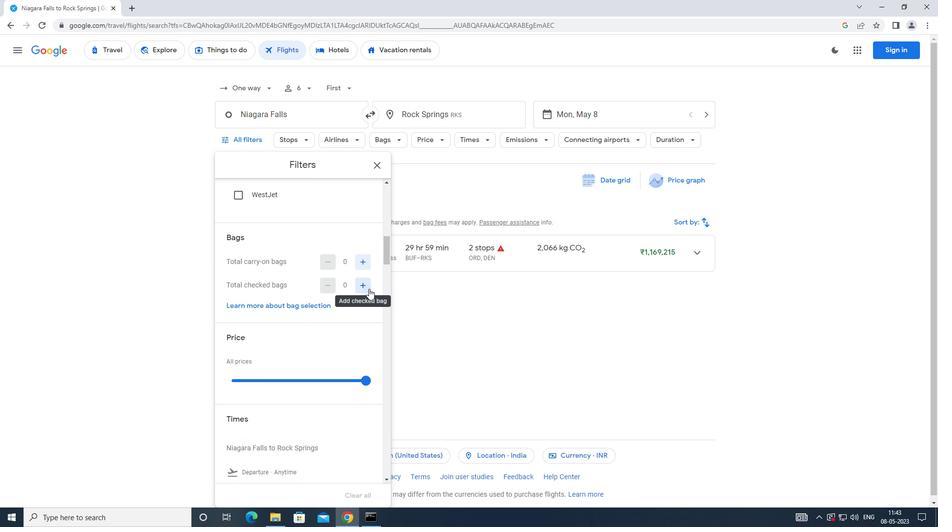 
Action: Mouse scrolled (369, 288) with delta (0, 0)
Screenshot: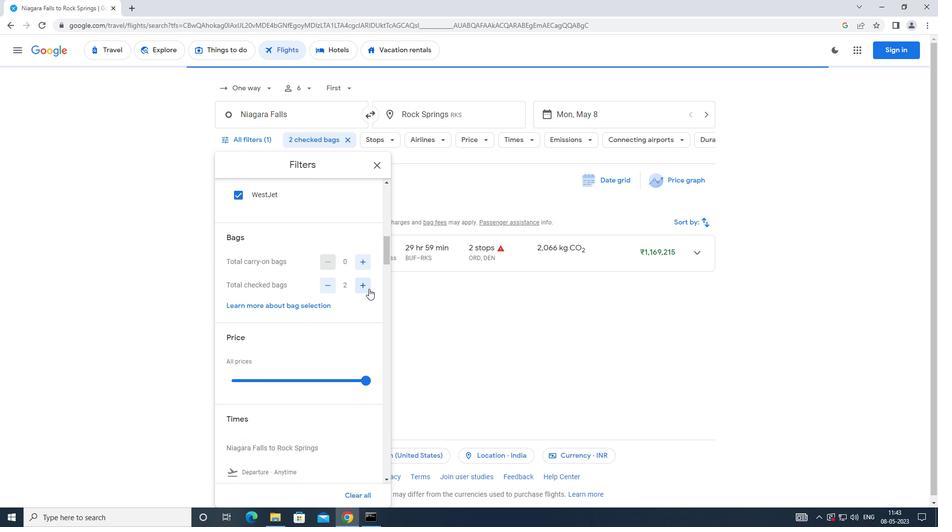 
Action: Mouse moved to (368, 288)
Screenshot: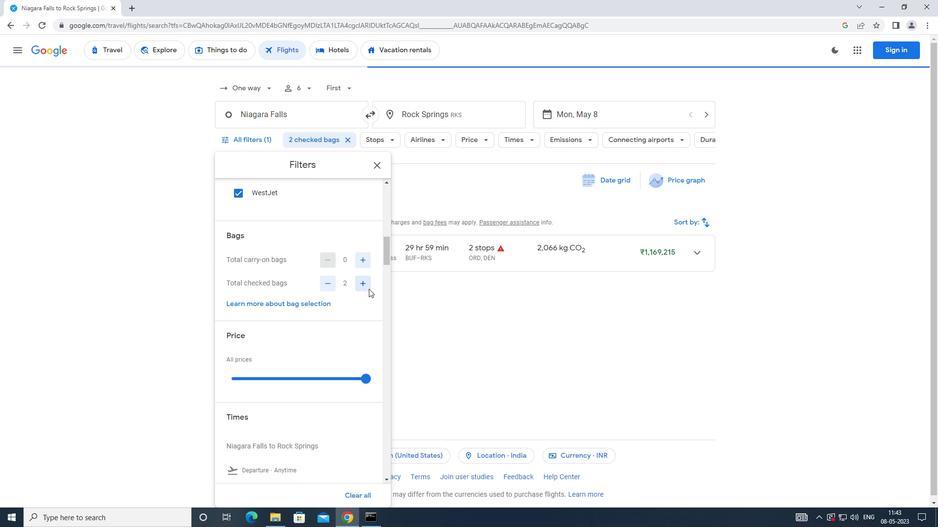 
Action: Mouse scrolled (368, 288) with delta (0, 0)
Screenshot: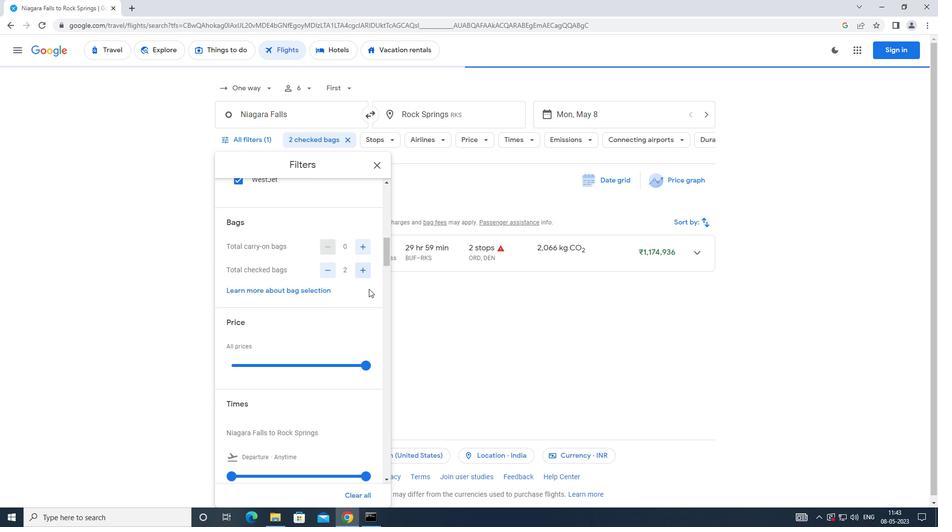 
Action: Mouse moved to (365, 285)
Screenshot: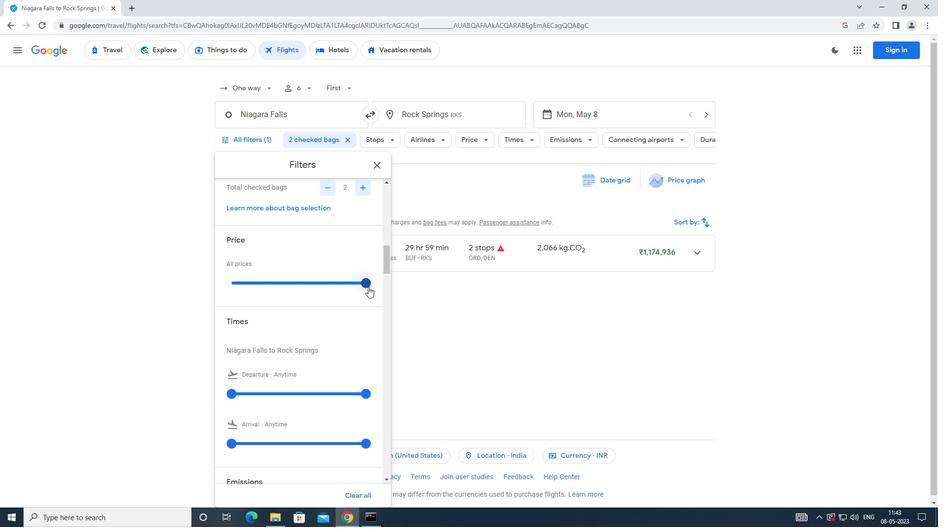 
Action: Mouse pressed left at (365, 285)
Screenshot: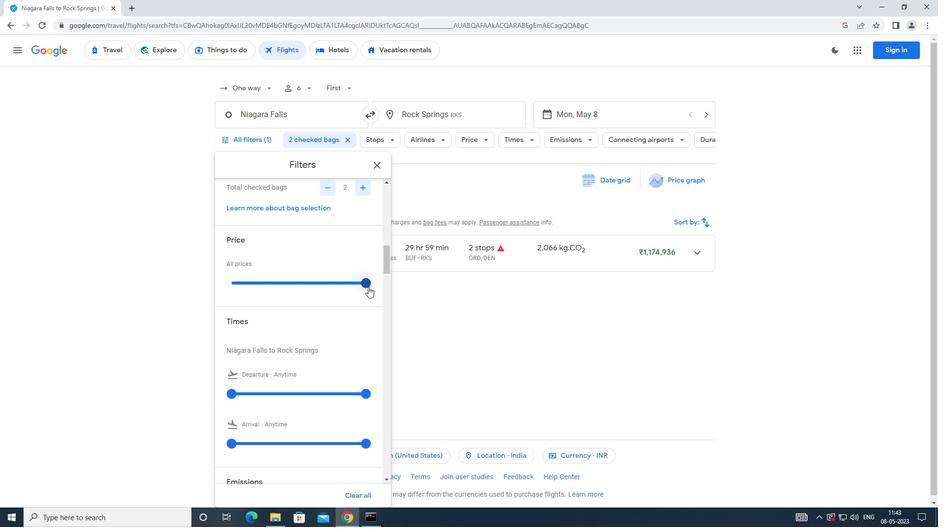 
Action: Mouse moved to (261, 283)
Screenshot: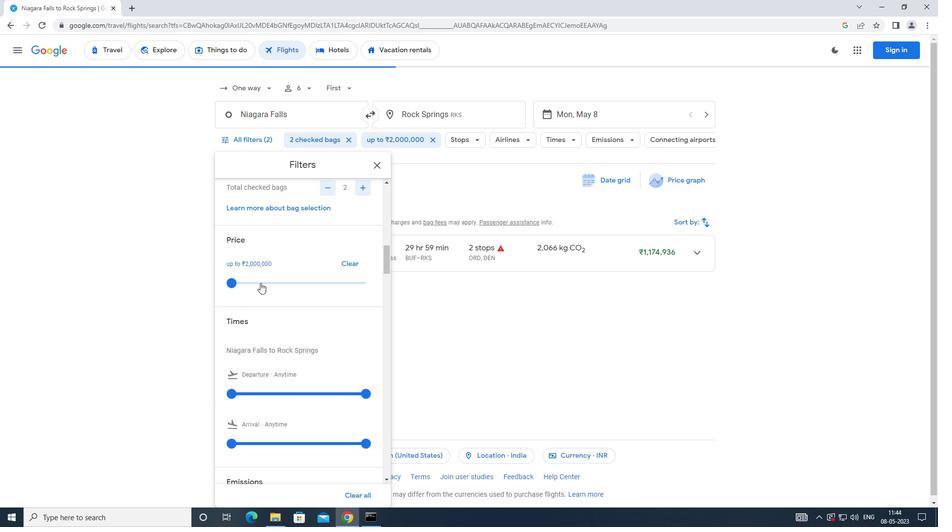 
Action: Mouse scrolled (261, 283) with delta (0, 0)
Screenshot: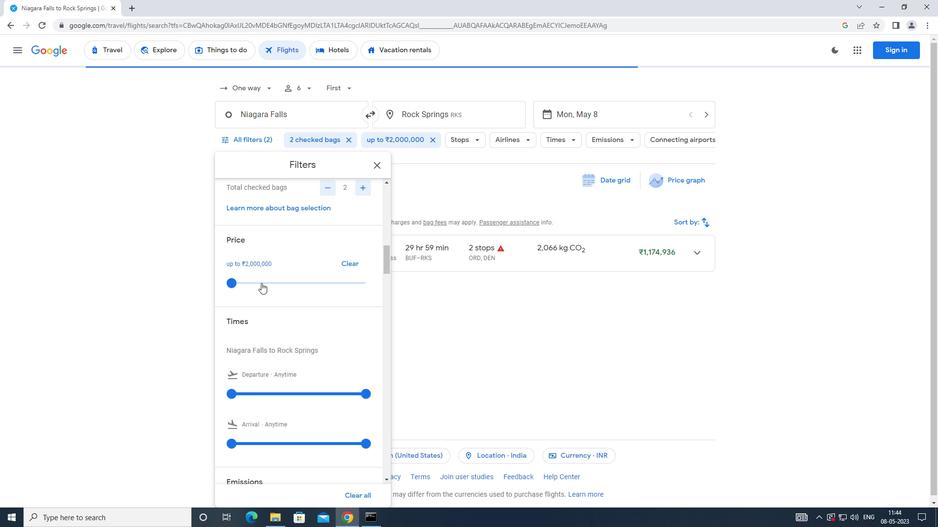 
Action: Mouse moved to (236, 346)
Screenshot: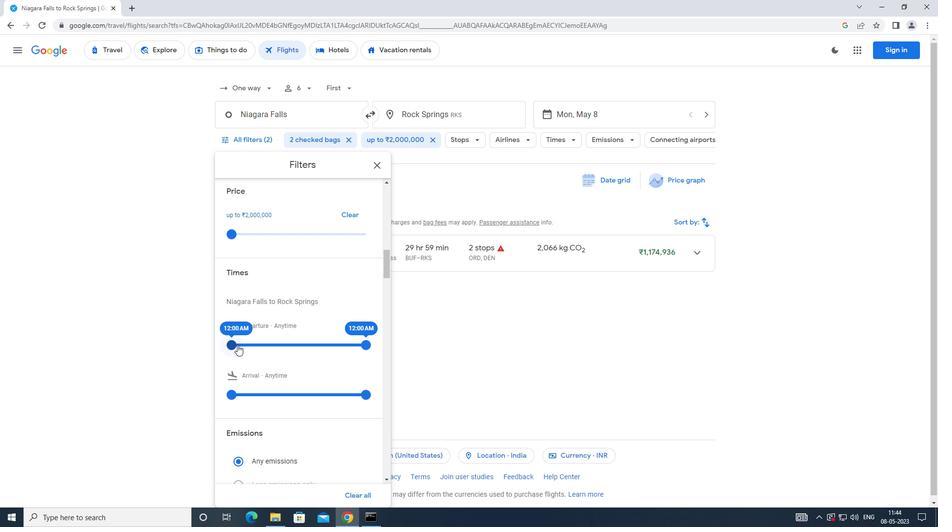 
Action: Mouse pressed left at (236, 346)
Screenshot: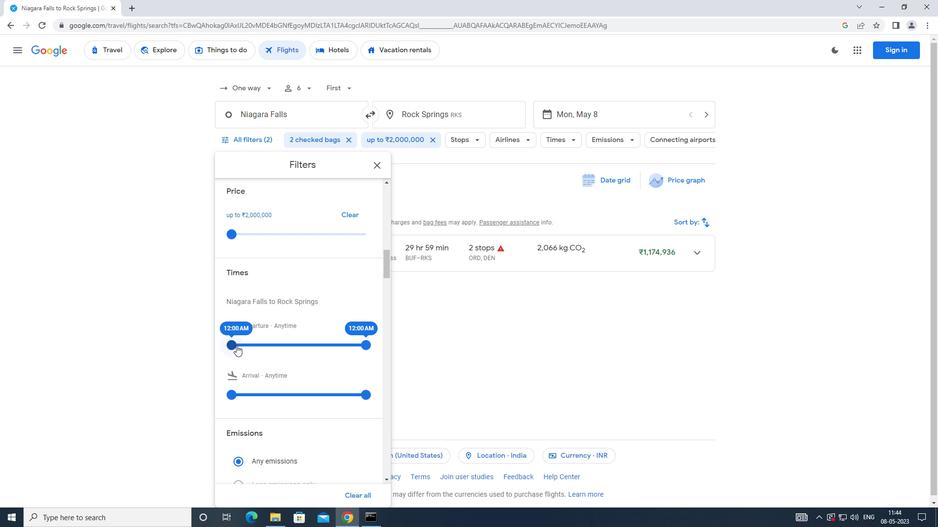 
Action: Mouse moved to (365, 346)
Screenshot: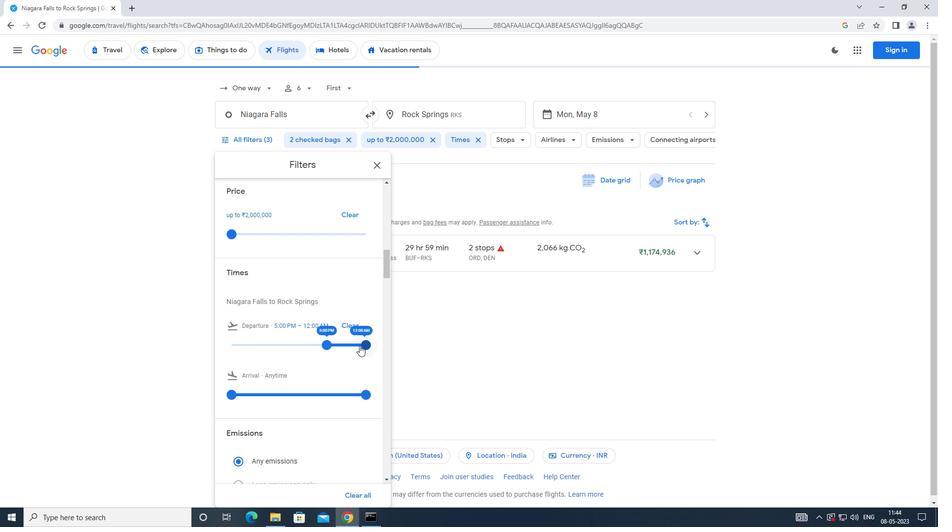 
Action: Mouse pressed left at (365, 346)
Screenshot: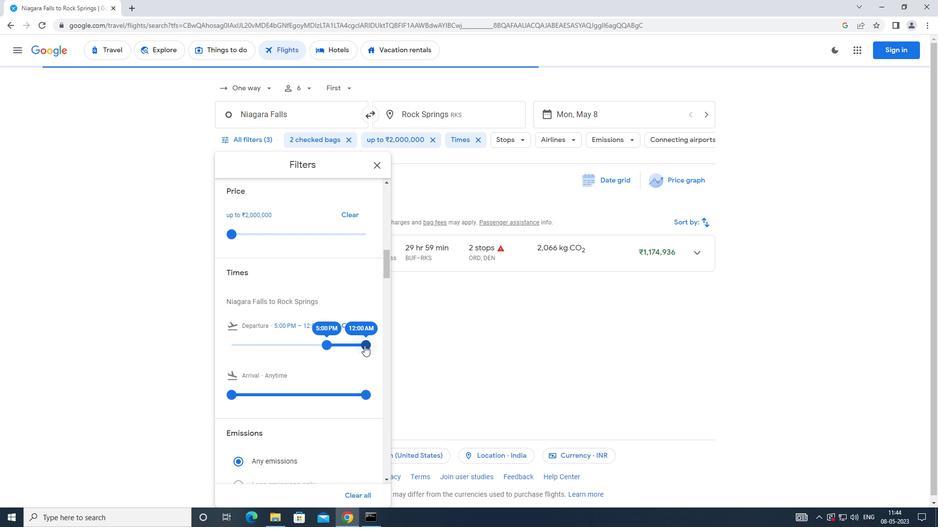 
Action: Mouse moved to (374, 168)
Screenshot: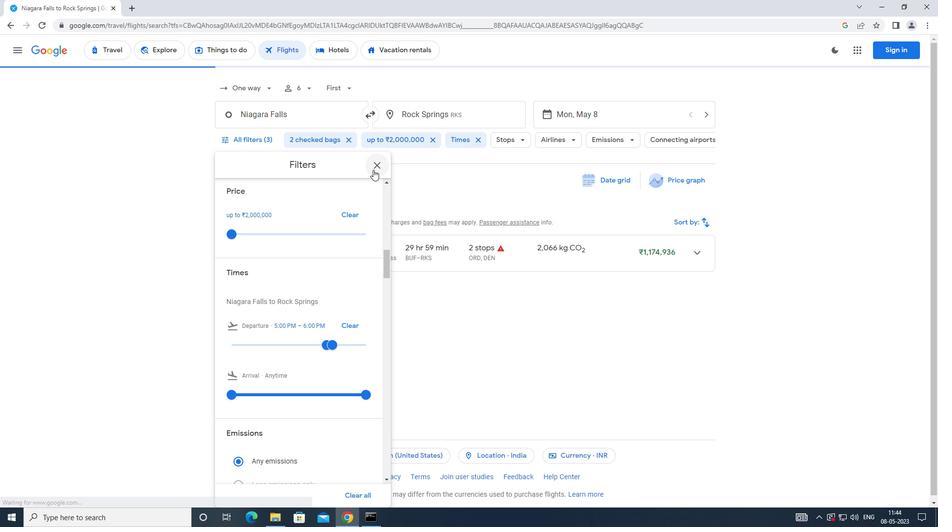 
Action: Mouse pressed left at (374, 168)
Screenshot: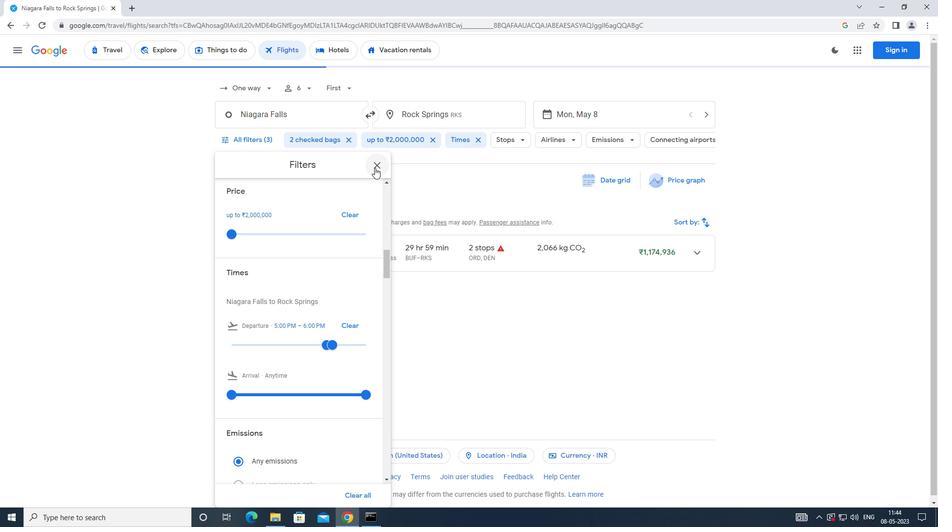 
Action: Mouse moved to (372, 188)
Screenshot: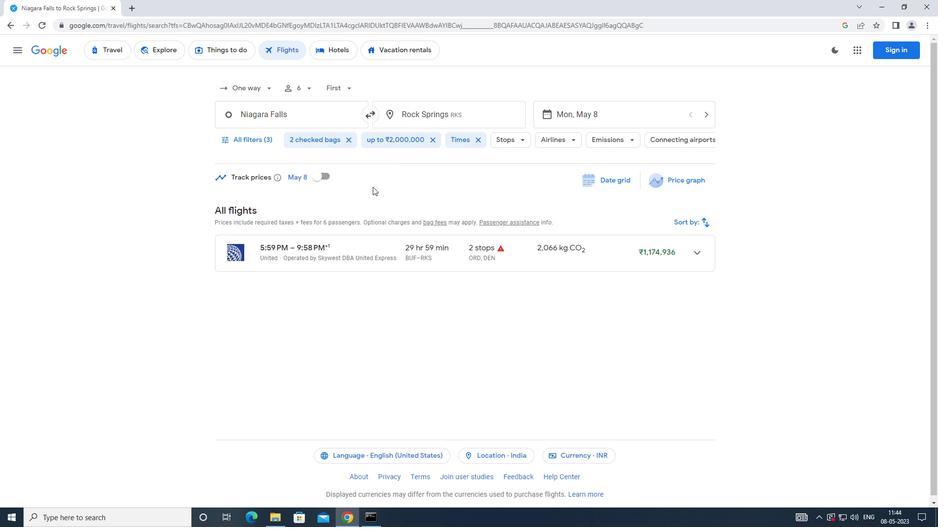
